 Task: For heading Arial black with underline.  font size for heading18,  'Change the font style of data to'Calibri.  and font size to 9,  Change the alignment of both headline & data to Align center.  In the sheet  Apex Sales log 
Action: Mouse moved to (21, 17)
Screenshot: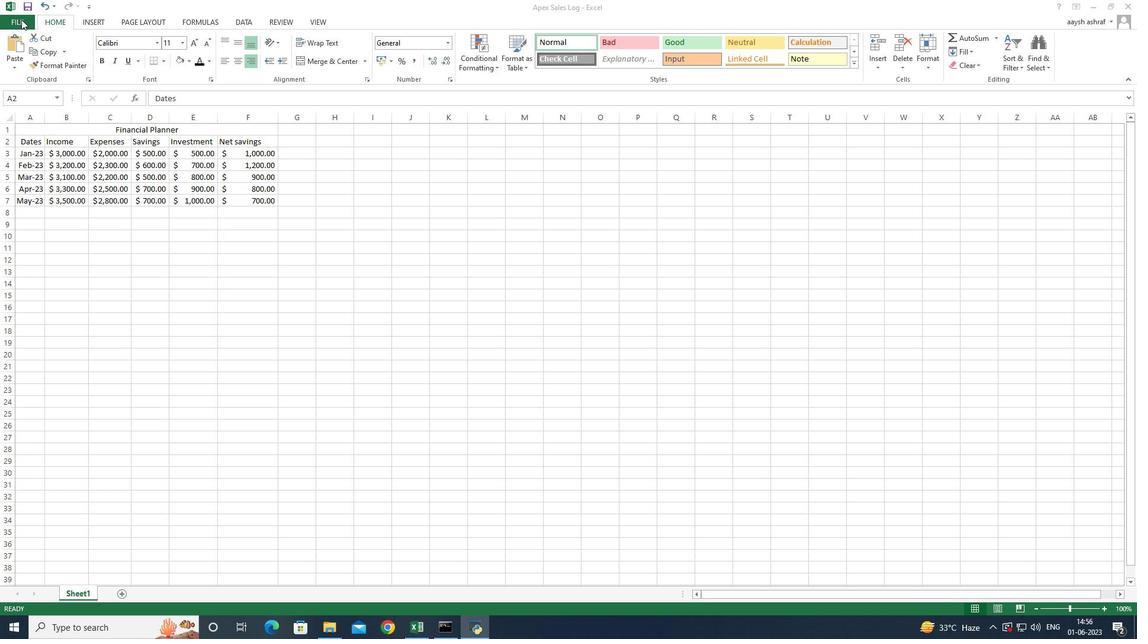 
Action: Mouse pressed left at (21, 17)
Screenshot: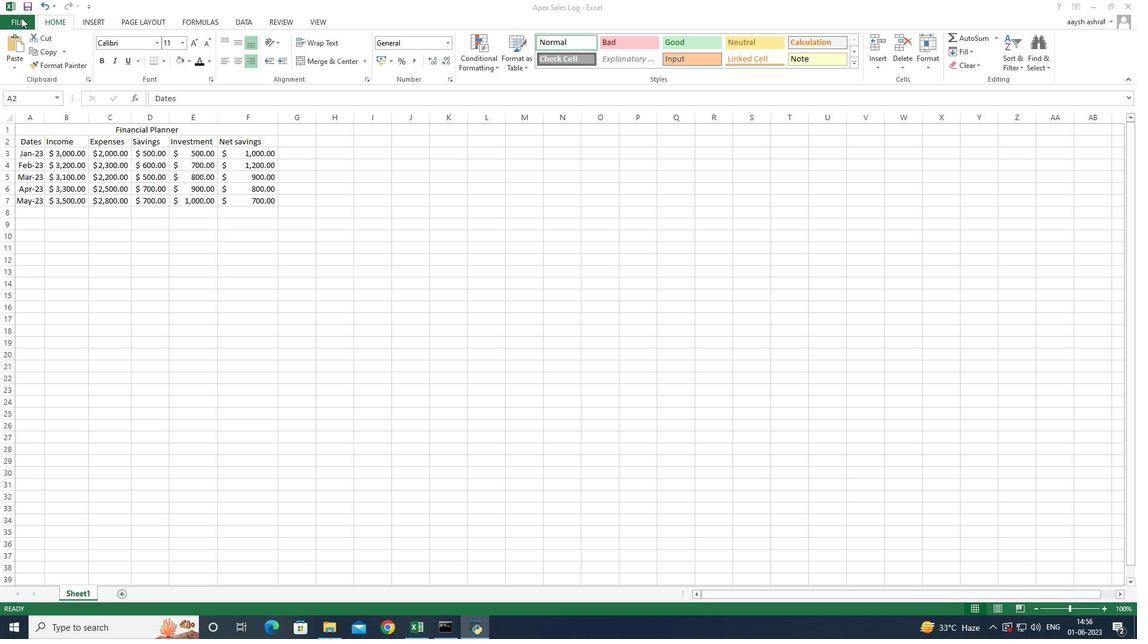 
Action: Mouse moved to (24, 14)
Screenshot: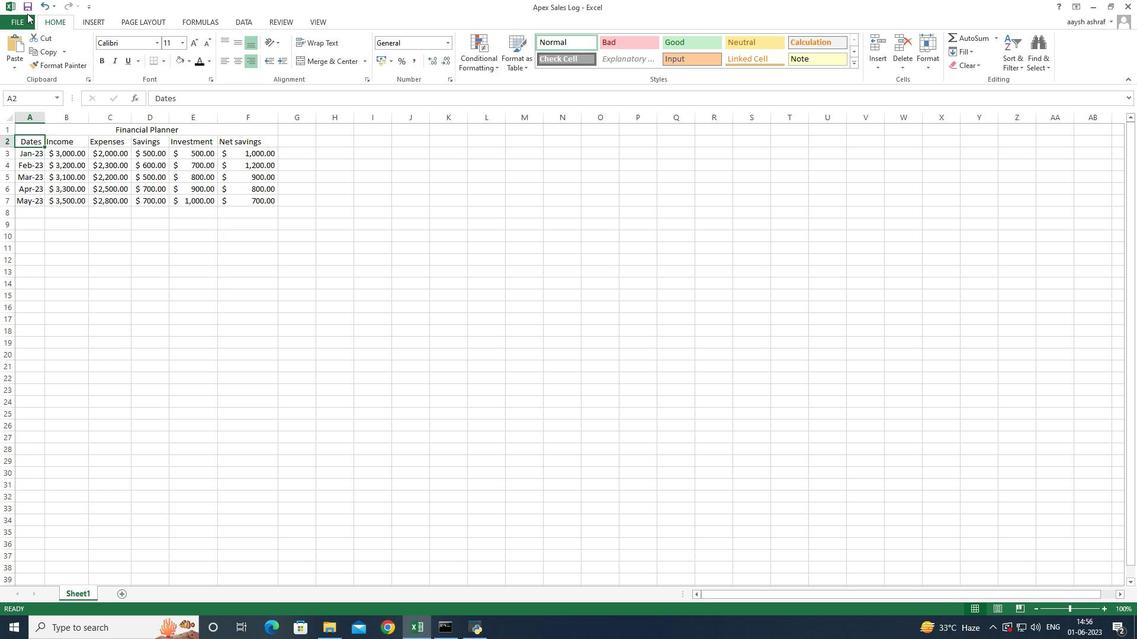 
Action: Mouse pressed left at (24, 14)
Screenshot: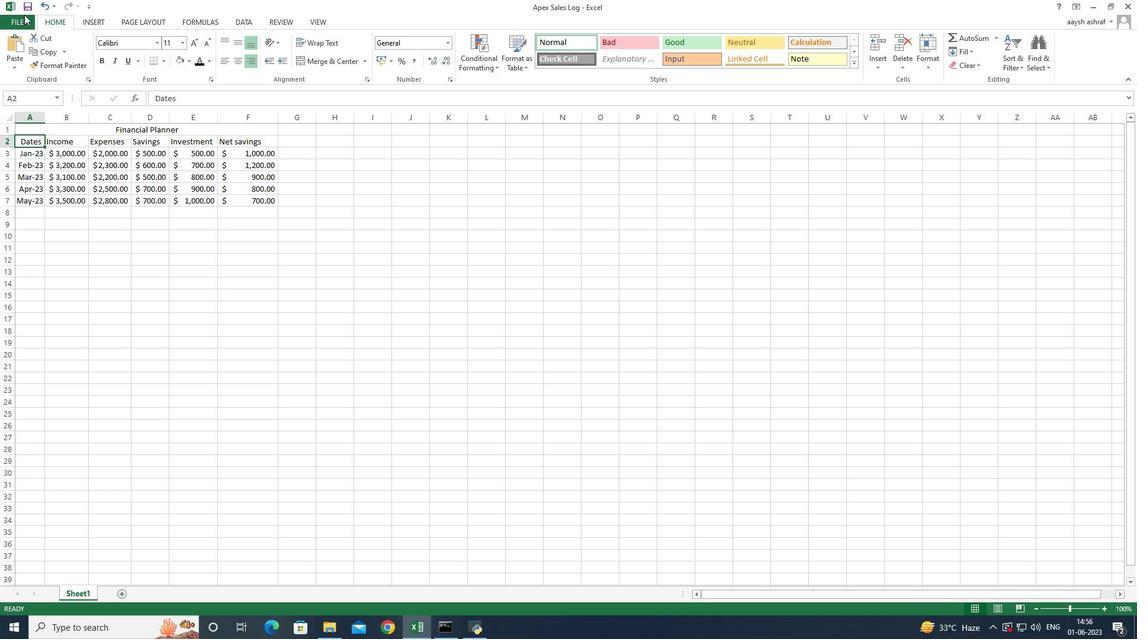 
Action: Mouse moved to (53, 98)
Screenshot: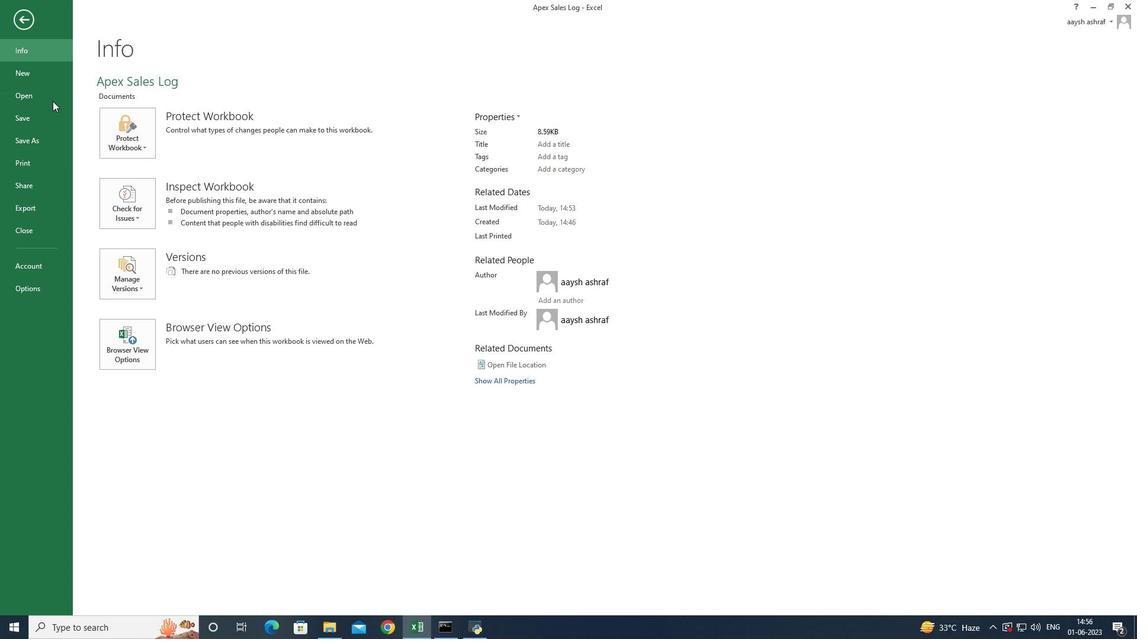 
Action: Mouse pressed left at (53, 98)
Screenshot: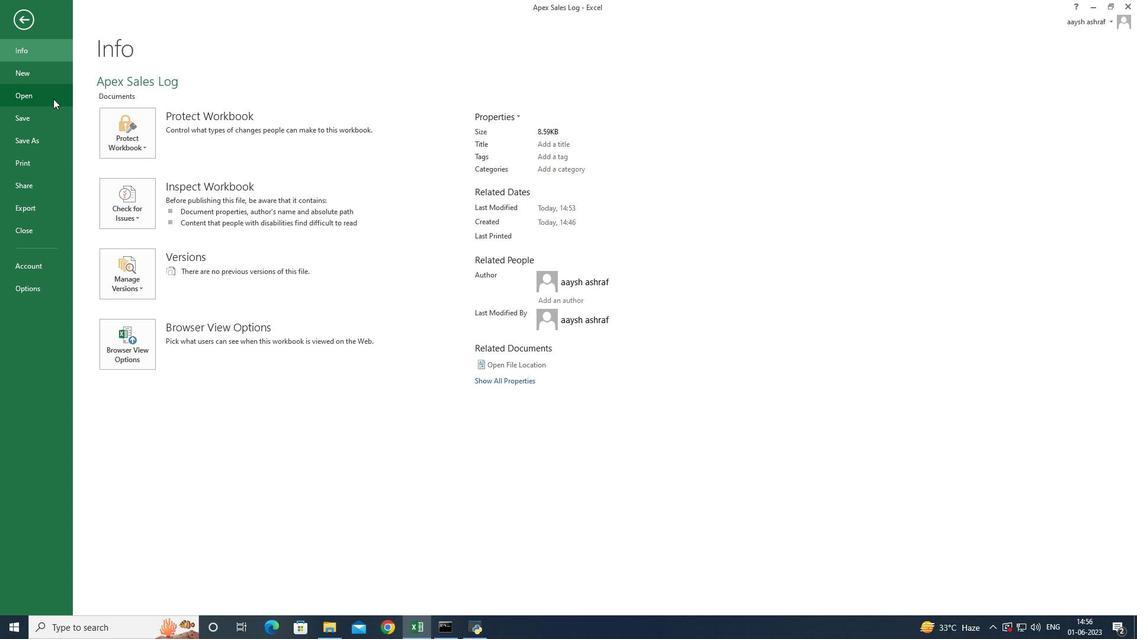 
Action: Mouse moved to (344, 107)
Screenshot: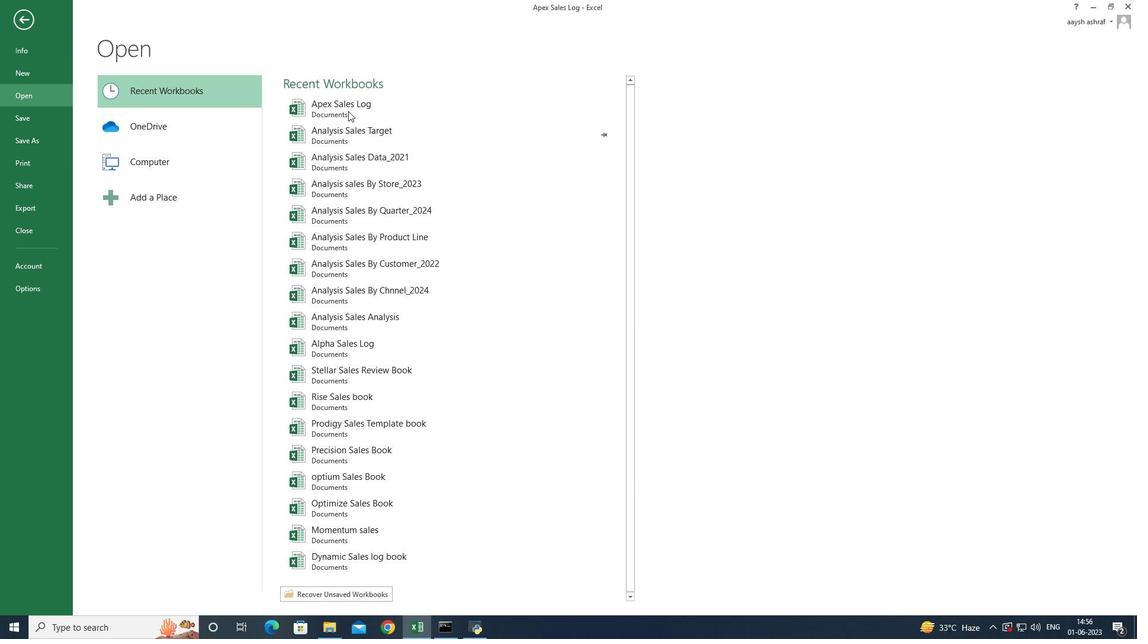 
Action: Mouse pressed left at (344, 107)
Screenshot: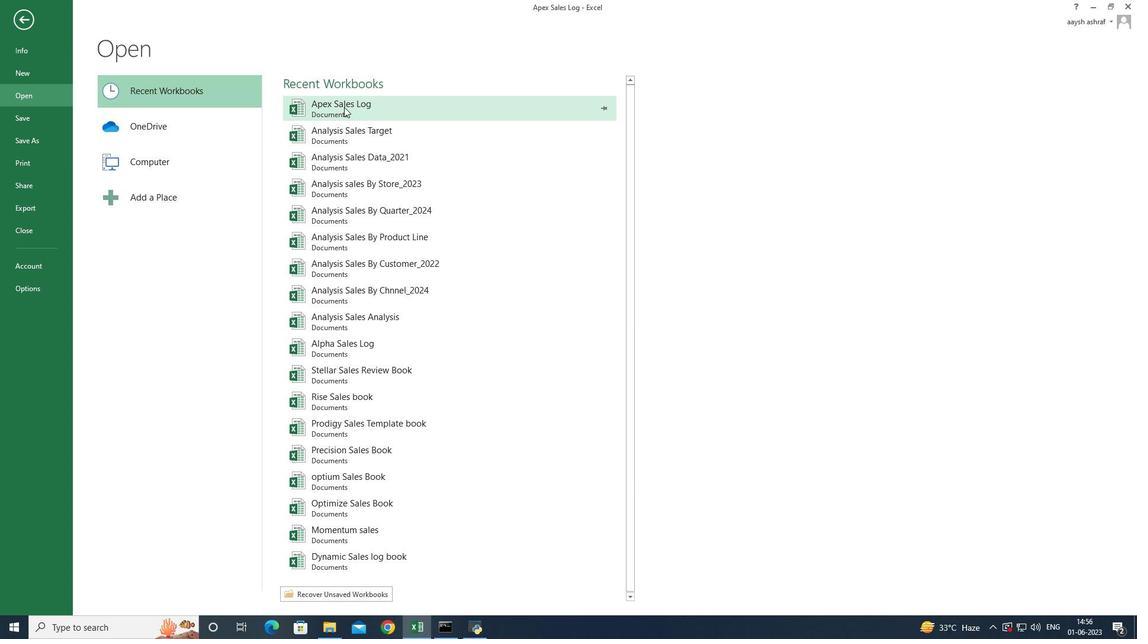 
Action: Mouse moved to (122, 131)
Screenshot: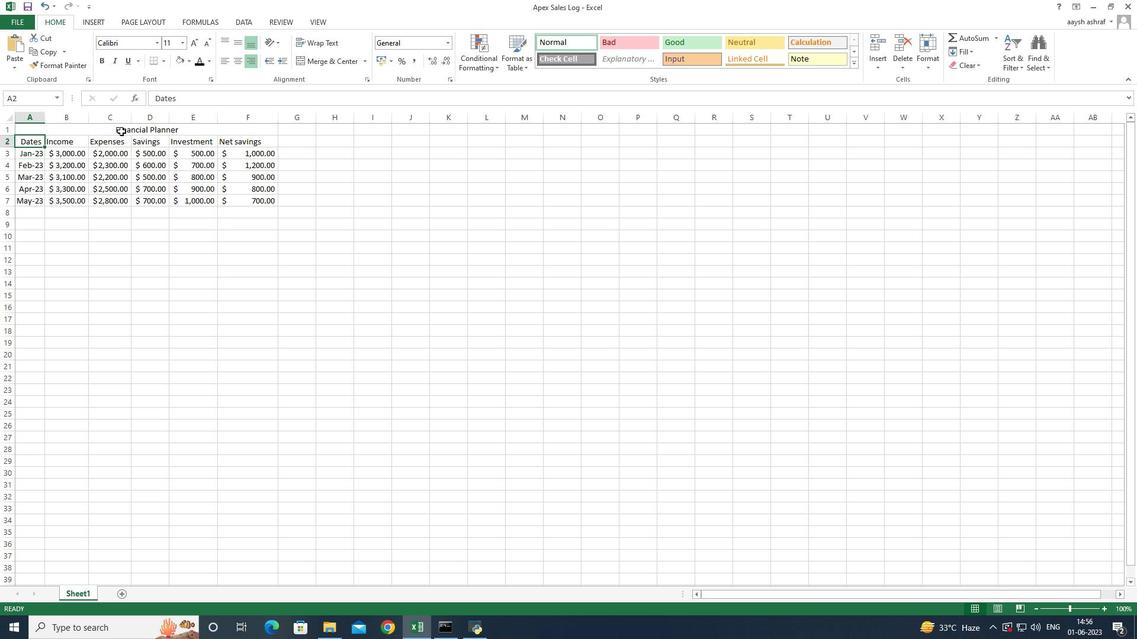 
Action: Mouse pressed left at (122, 131)
Screenshot: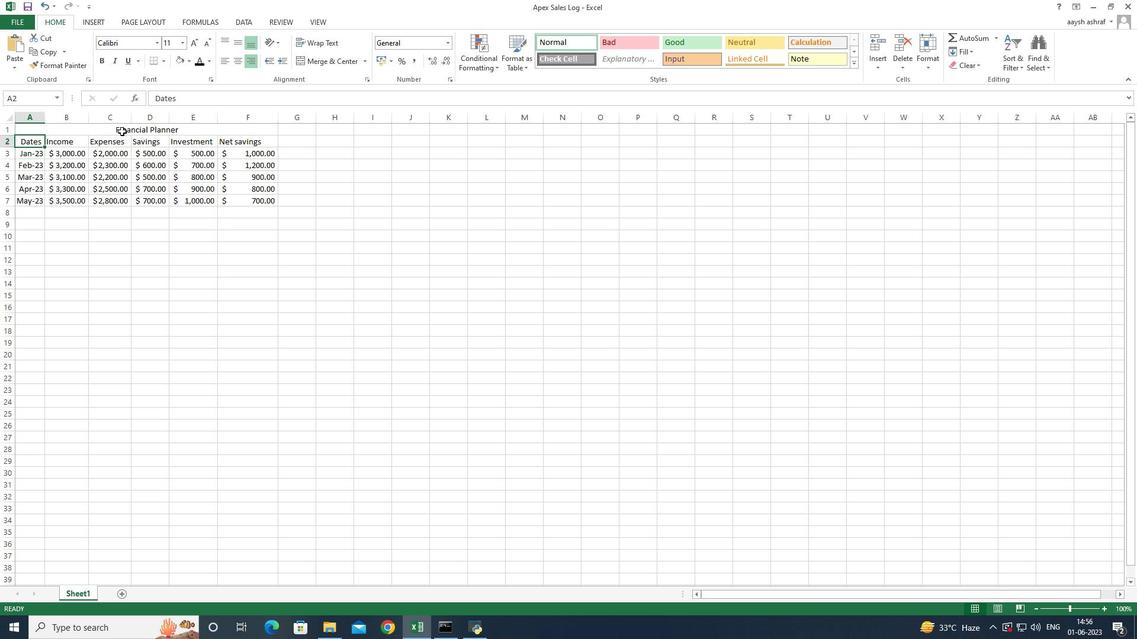 
Action: Mouse moved to (158, 43)
Screenshot: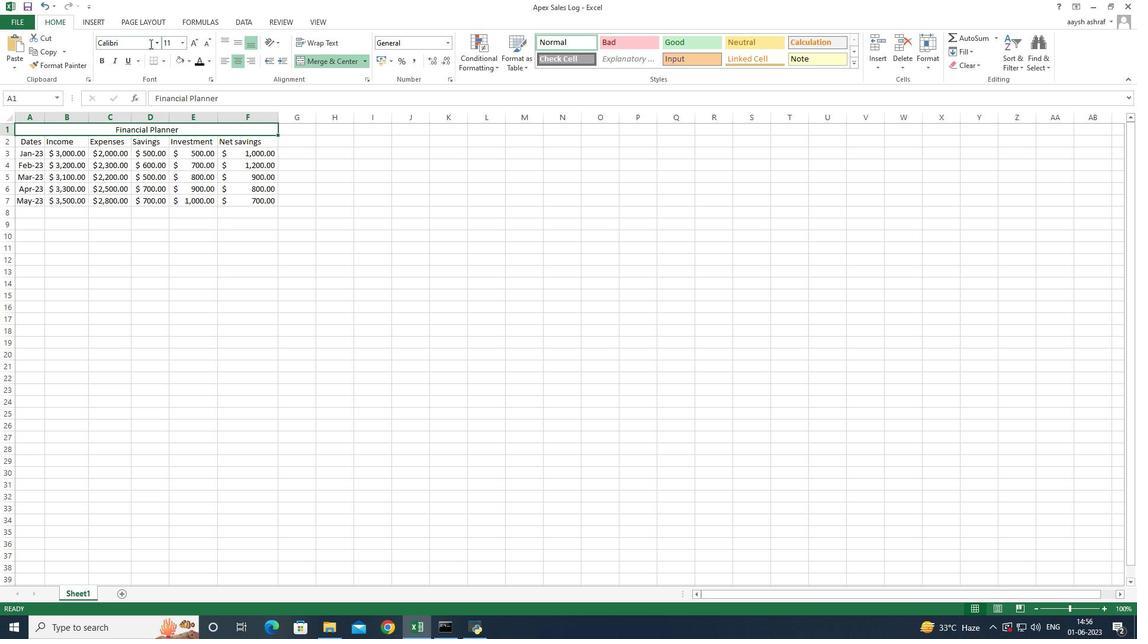
Action: Mouse pressed left at (158, 43)
Screenshot: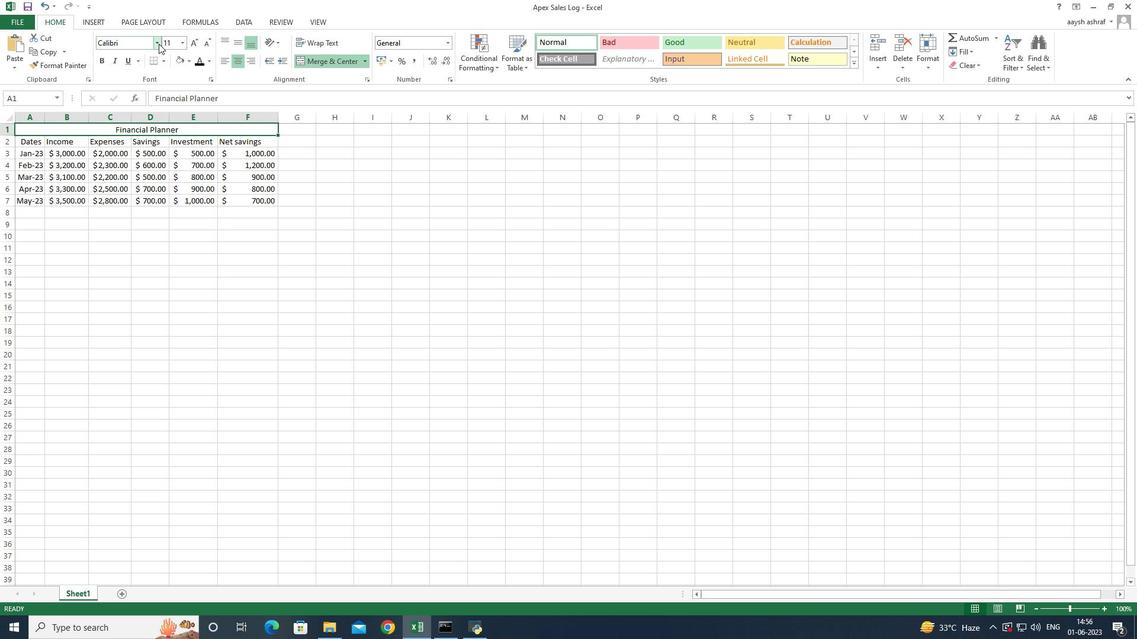 
Action: Mouse moved to (151, 152)
Screenshot: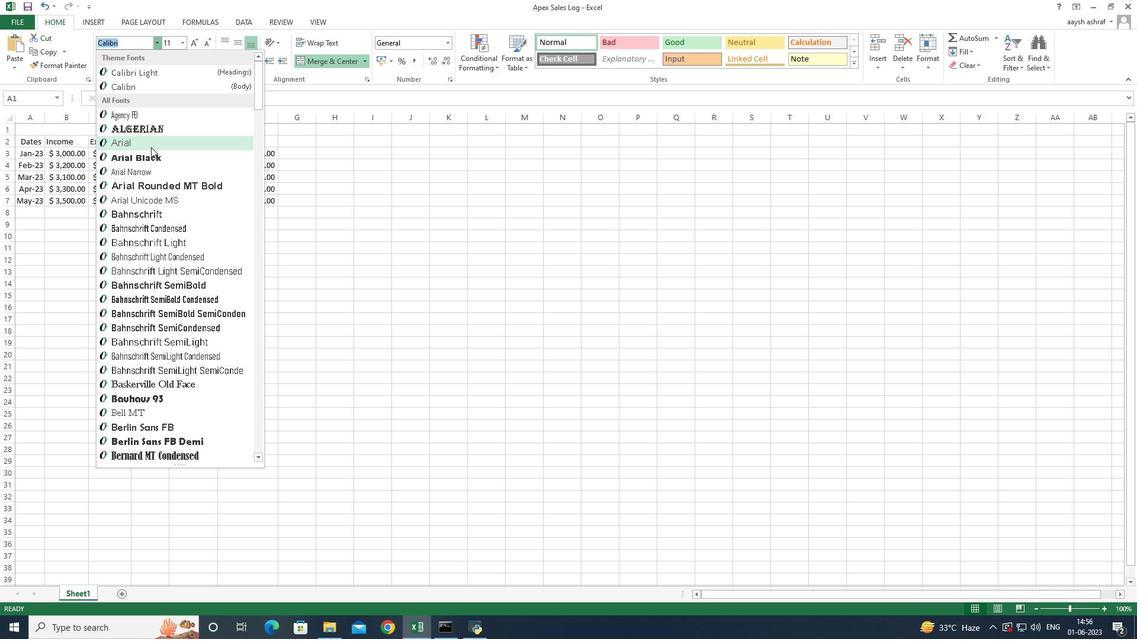 
Action: Mouse pressed left at (151, 152)
Screenshot: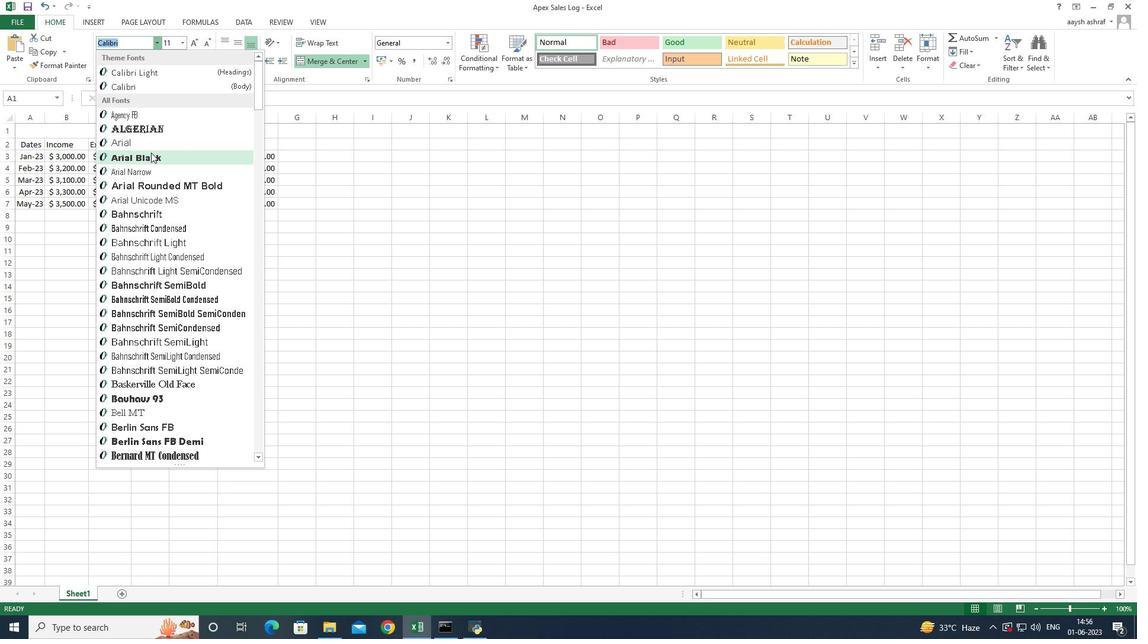 
Action: Mouse moved to (114, 63)
Screenshot: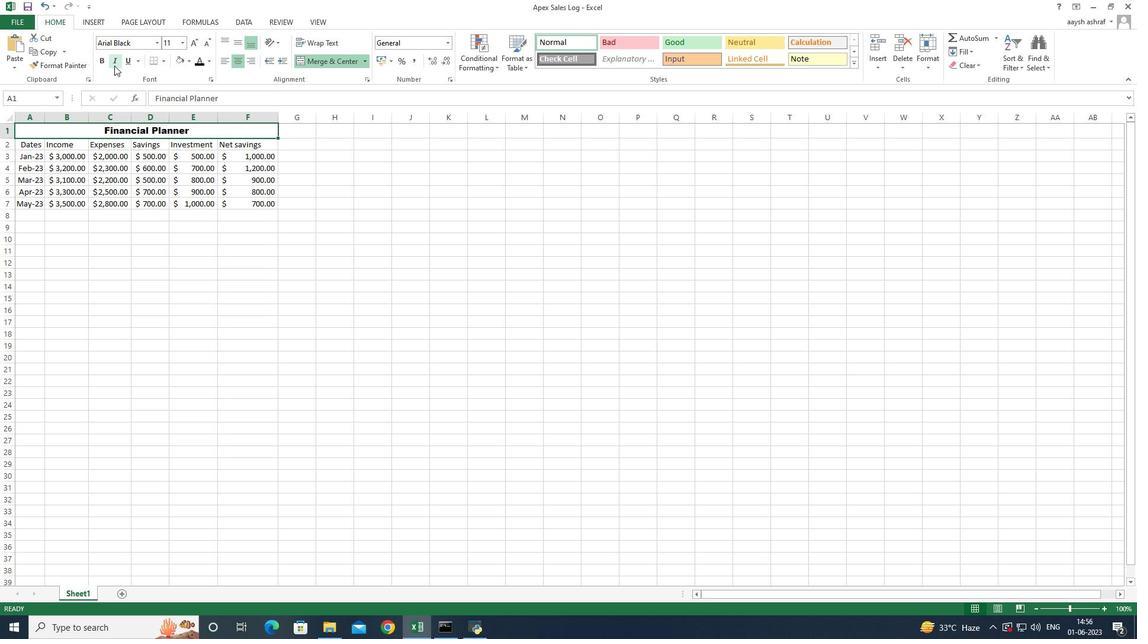 
Action: Mouse pressed left at (114, 63)
Screenshot: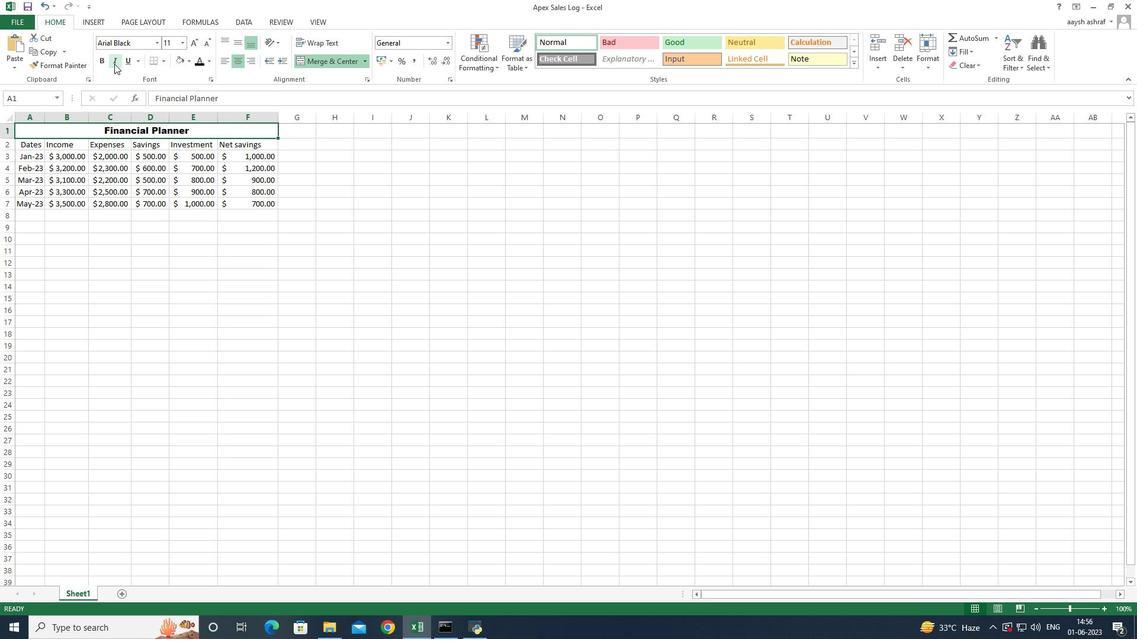 
Action: Mouse moved to (114, 63)
Screenshot: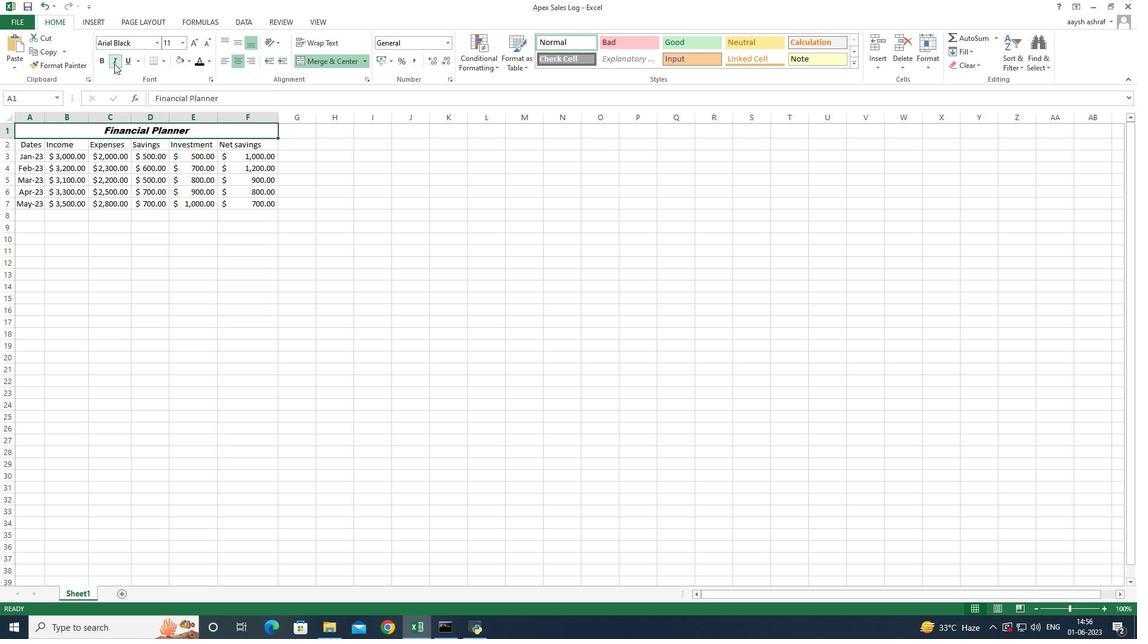 
Action: Mouse pressed left at (114, 63)
Screenshot: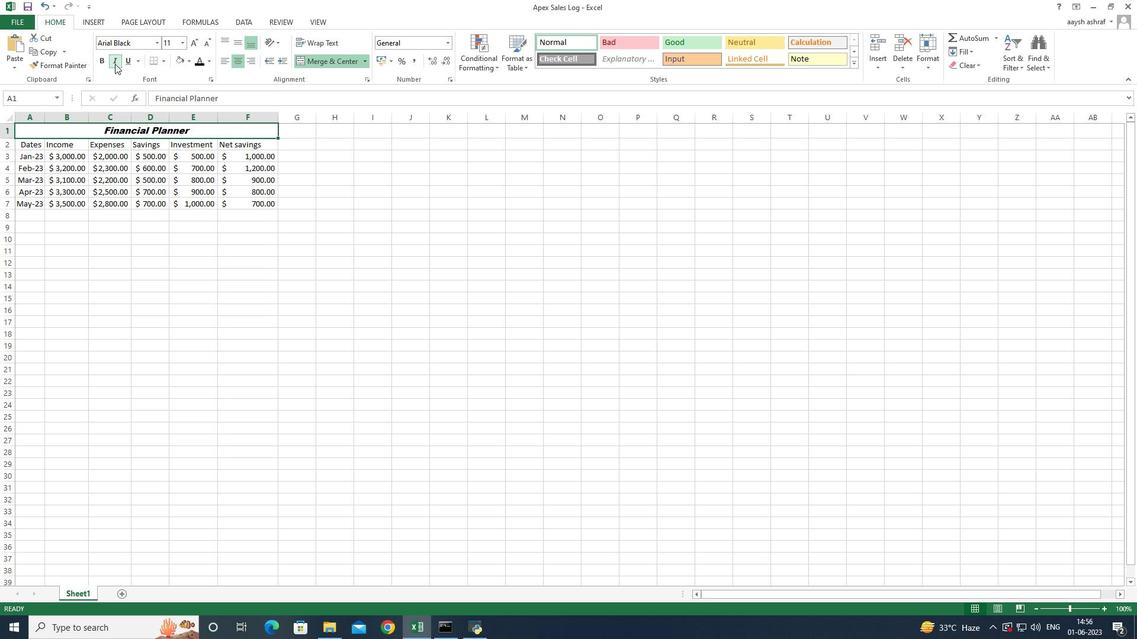 
Action: Mouse moved to (130, 61)
Screenshot: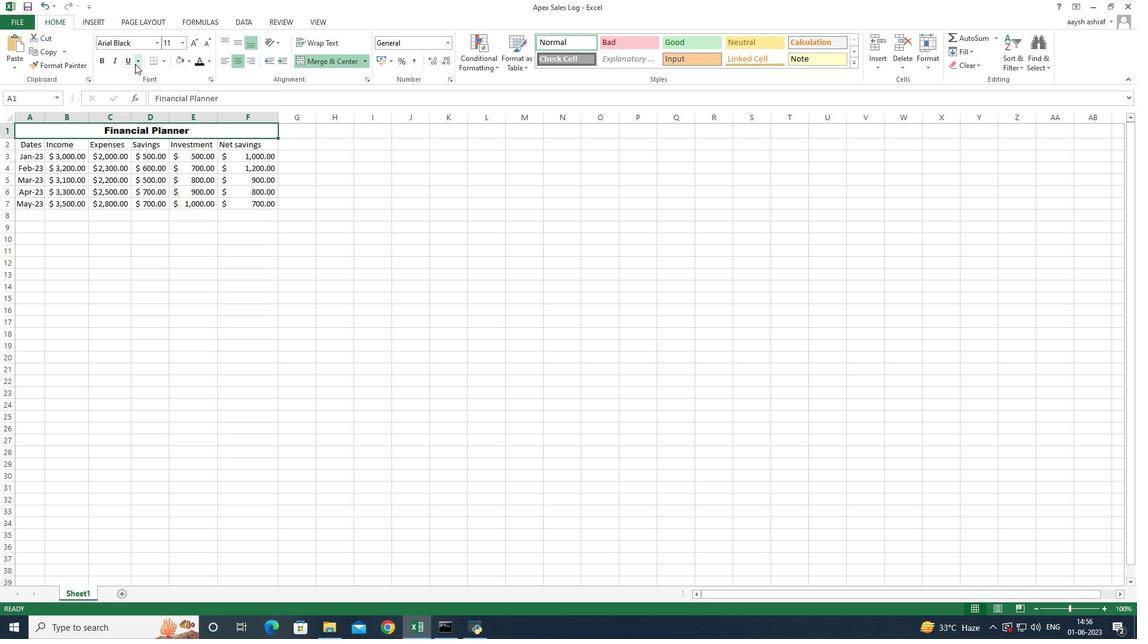 
Action: Mouse pressed left at (130, 61)
Screenshot: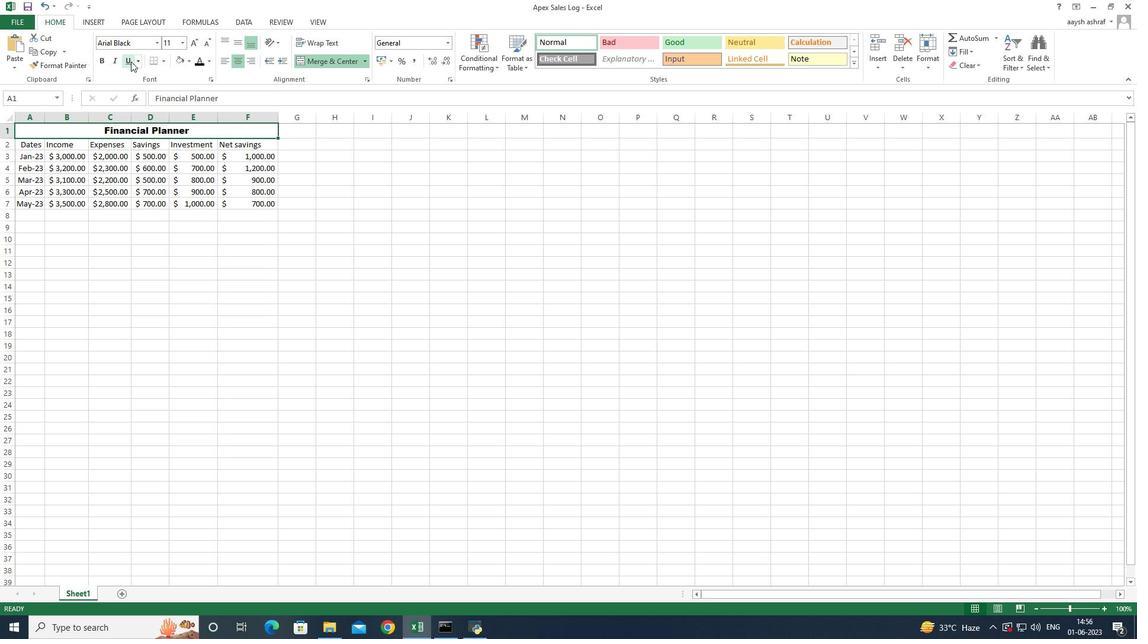 
Action: Mouse moved to (182, 42)
Screenshot: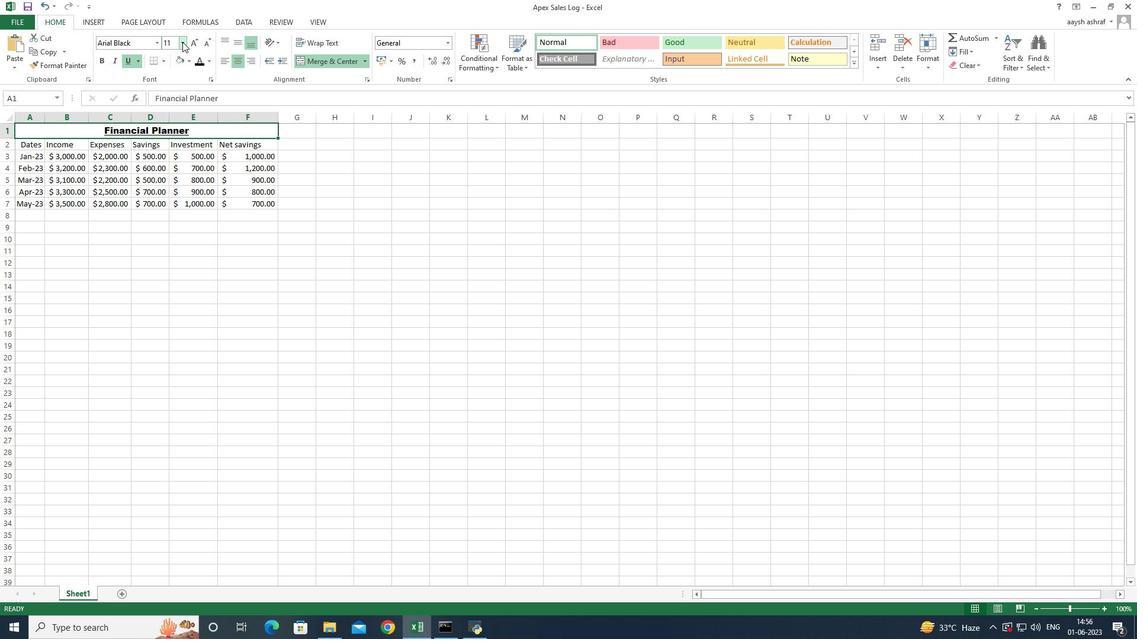 
Action: Mouse pressed left at (182, 42)
Screenshot: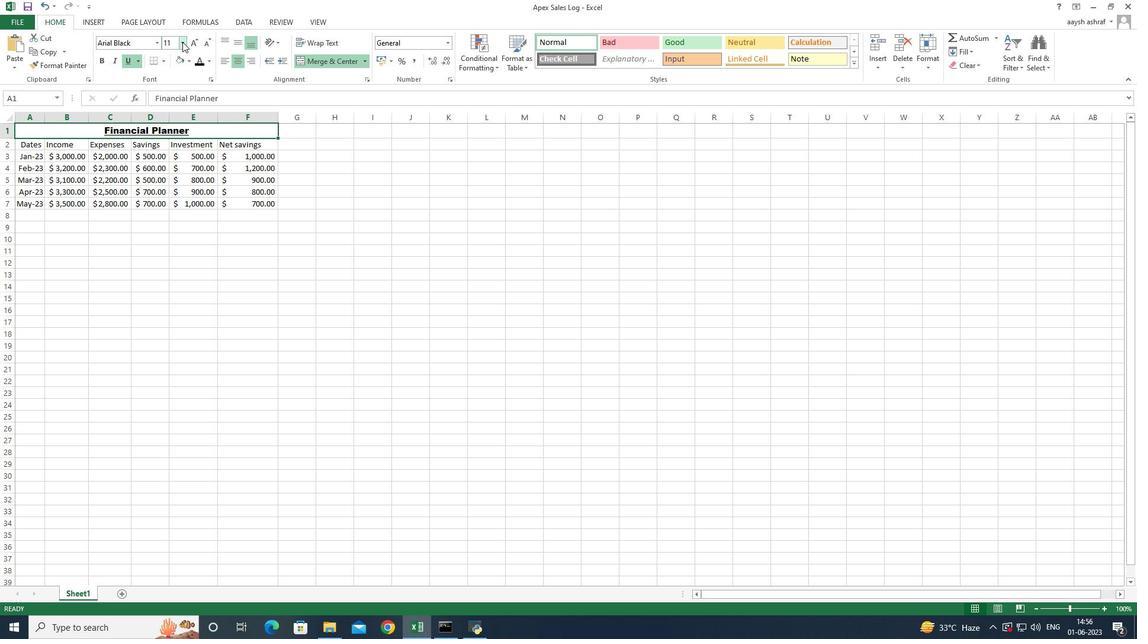 
Action: Mouse moved to (165, 133)
Screenshot: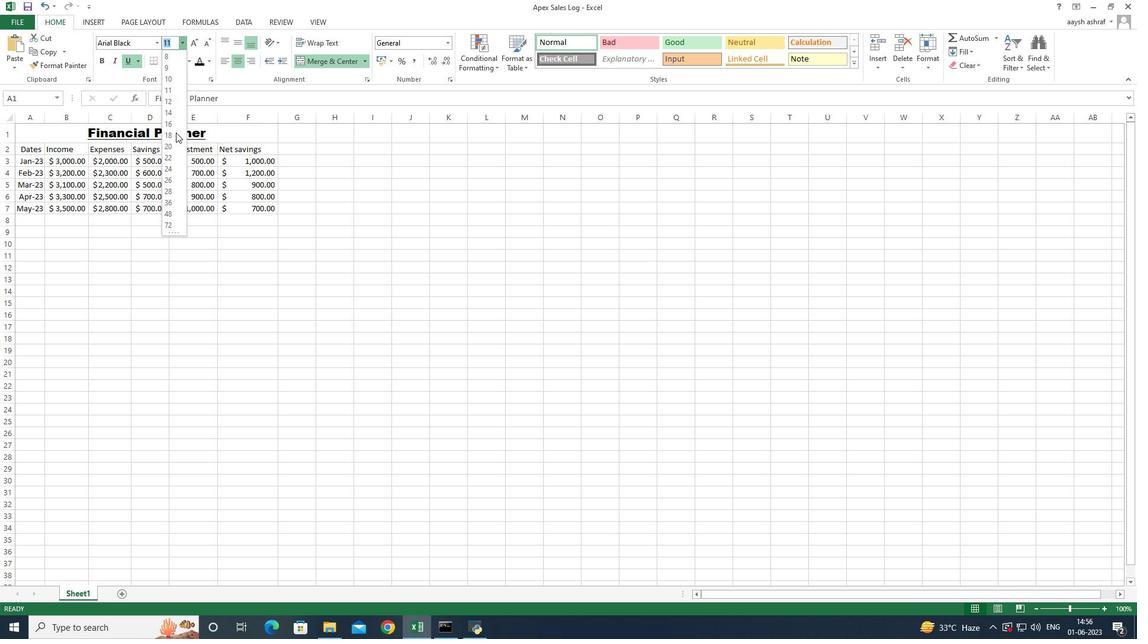 
Action: Mouse pressed left at (165, 133)
Screenshot: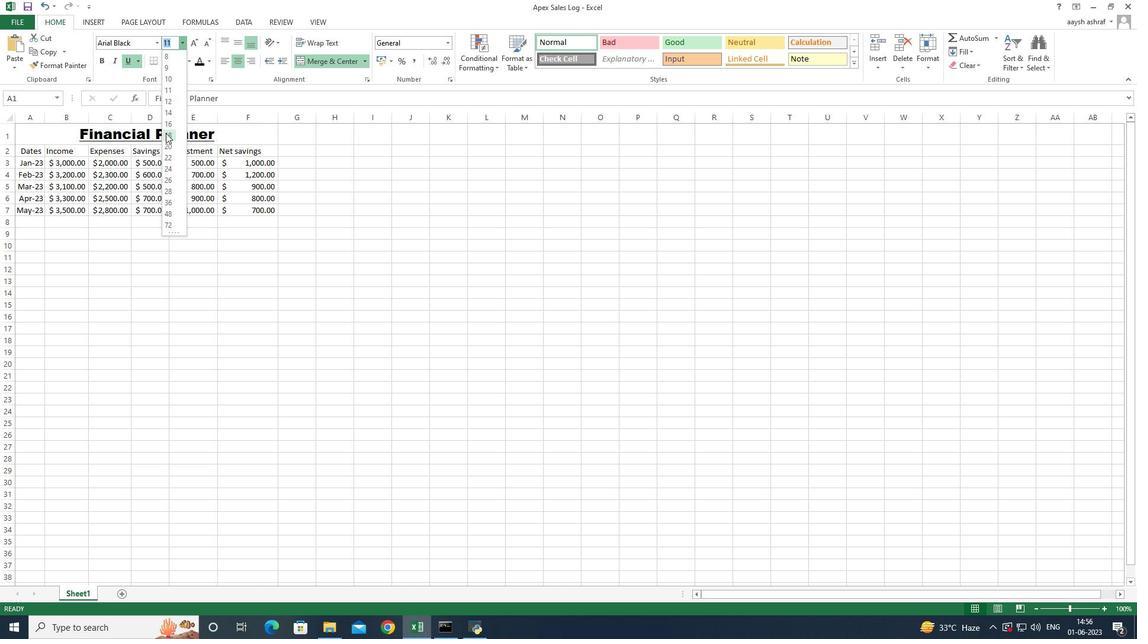 
Action: Mouse moved to (24, 151)
Screenshot: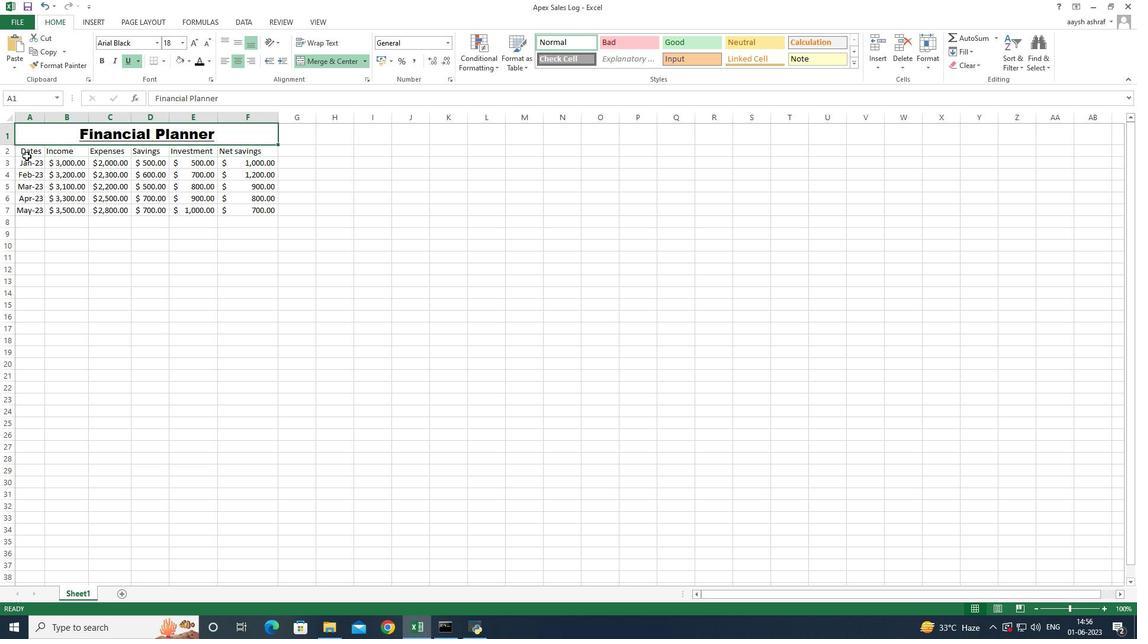 
Action: Mouse pressed left at (24, 151)
Screenshot: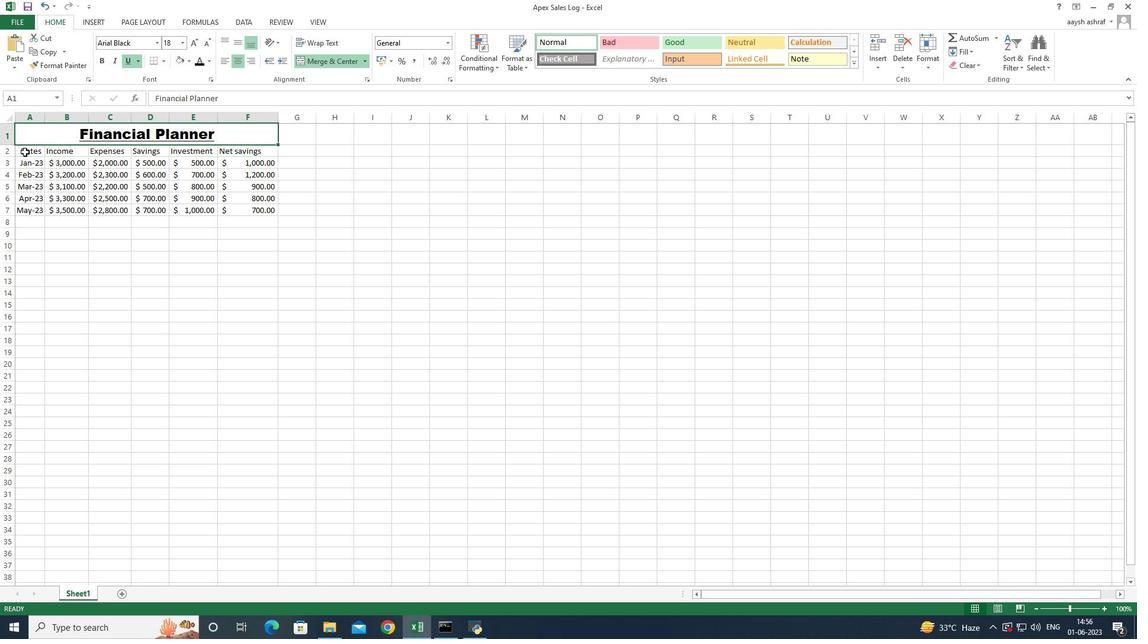 
Action: Mouse moved to (183, 43)
Screenshot: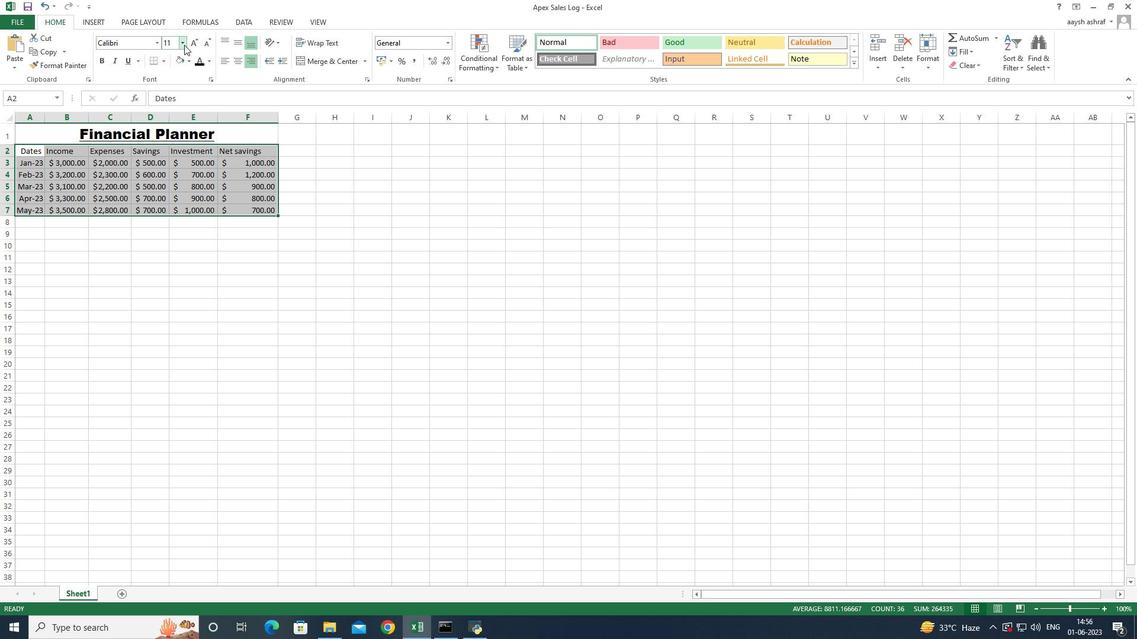 
Action: Mouse pressed left at (183, 43)
Screenshot: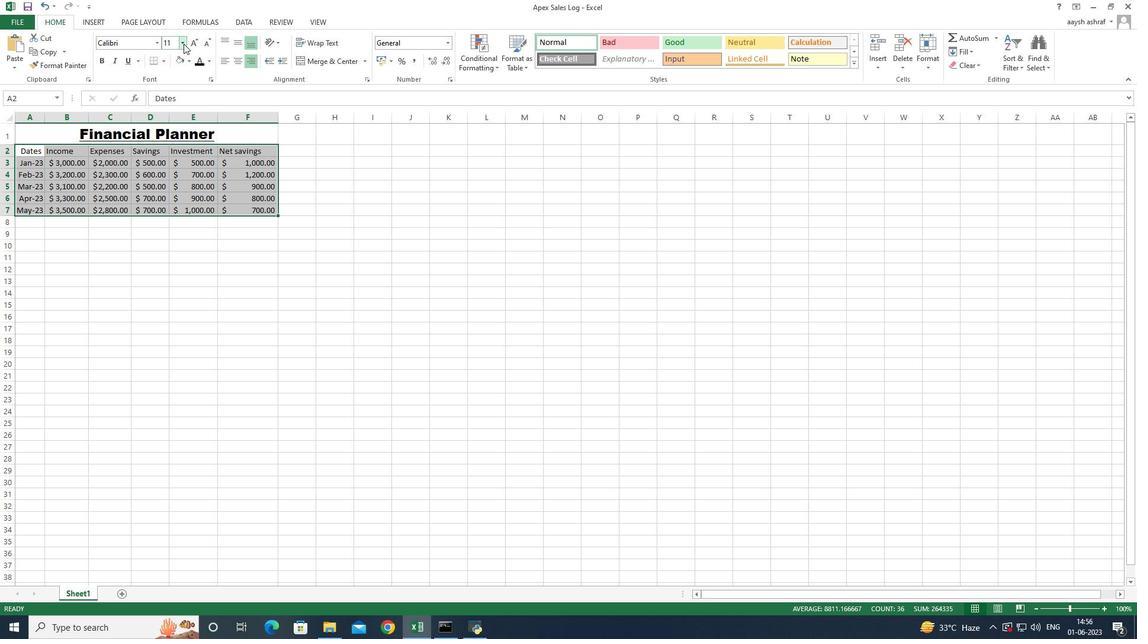 
Action: Mouse moved to (171, 68)
Screenshot: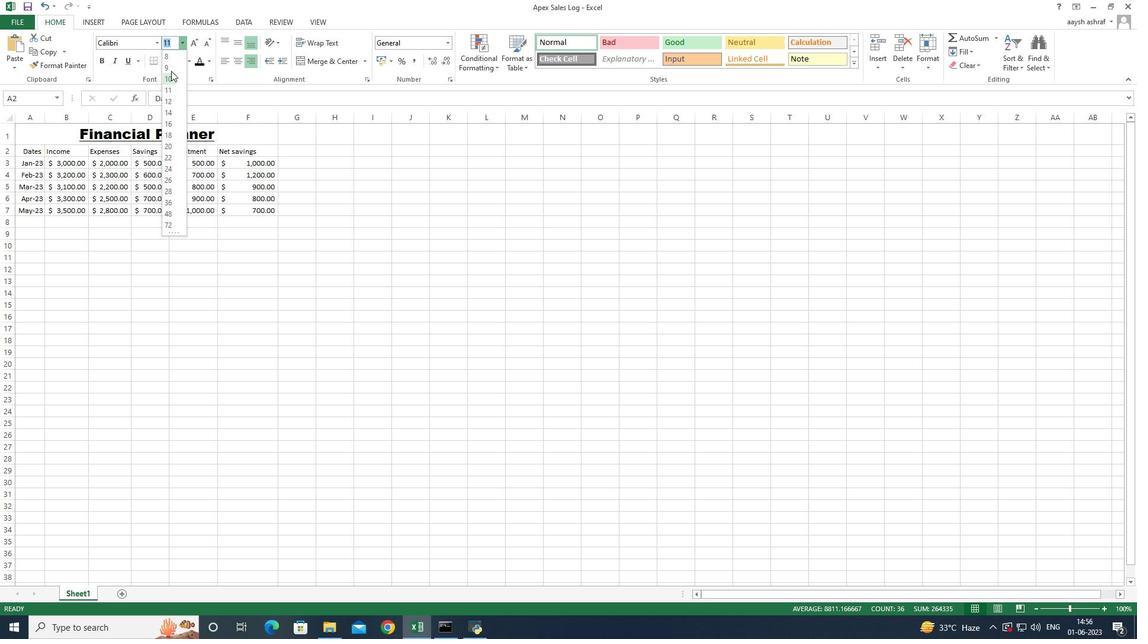 
Action: Mouse pressed left at (171, 68)
Screenshot: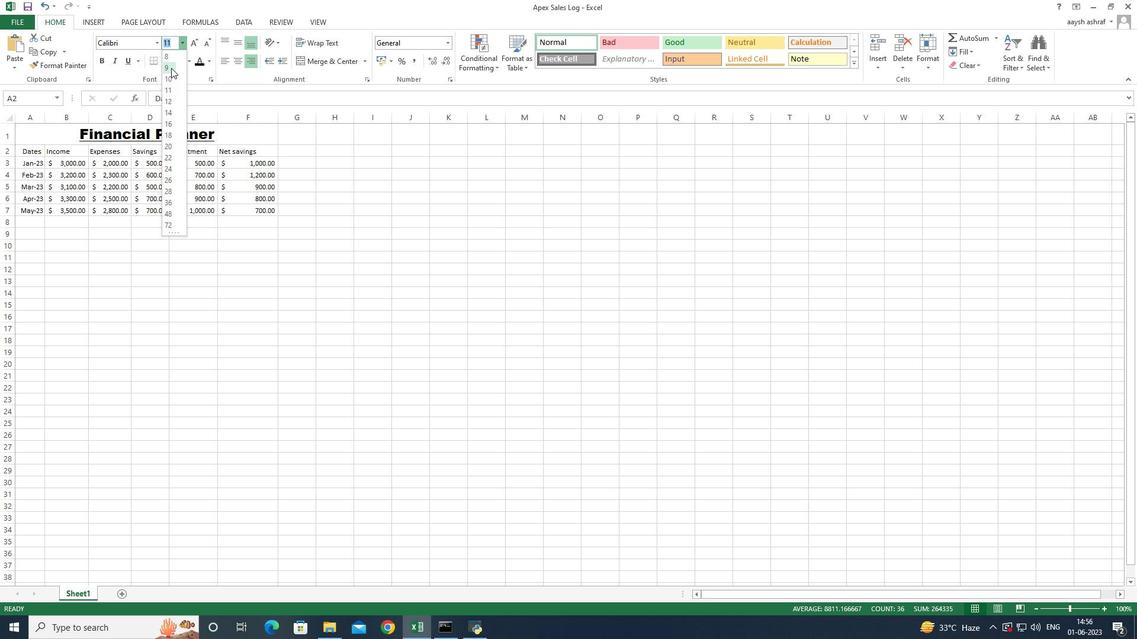 
Action: Mouse moved to (153, 46)
Screenshot: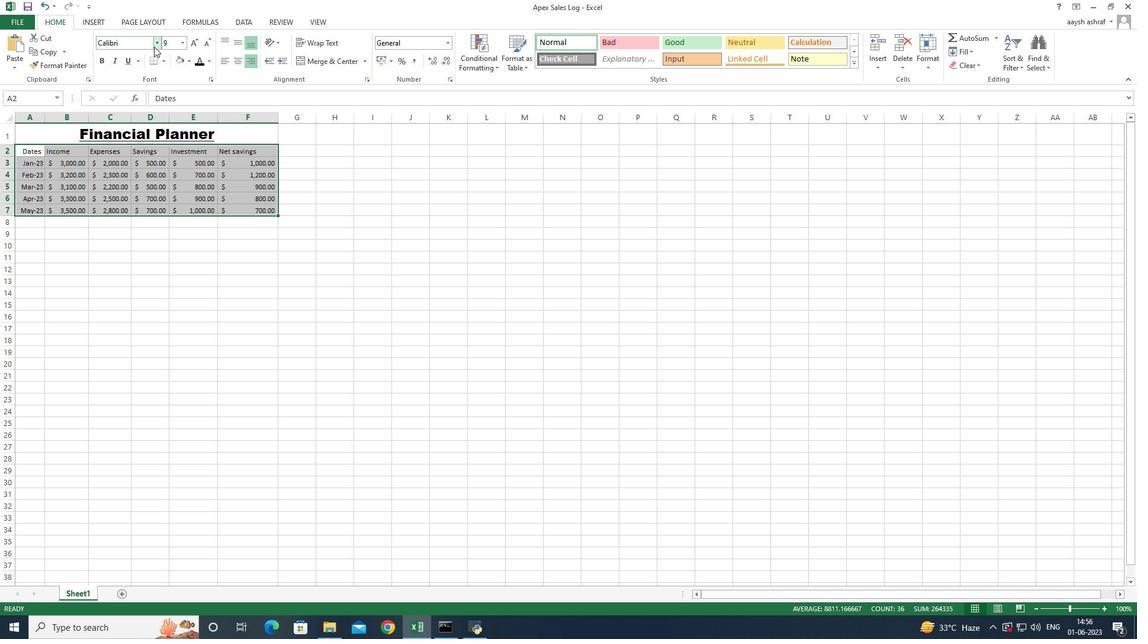 
Action: Mouse pressed left at (153, 46)
Screenshot: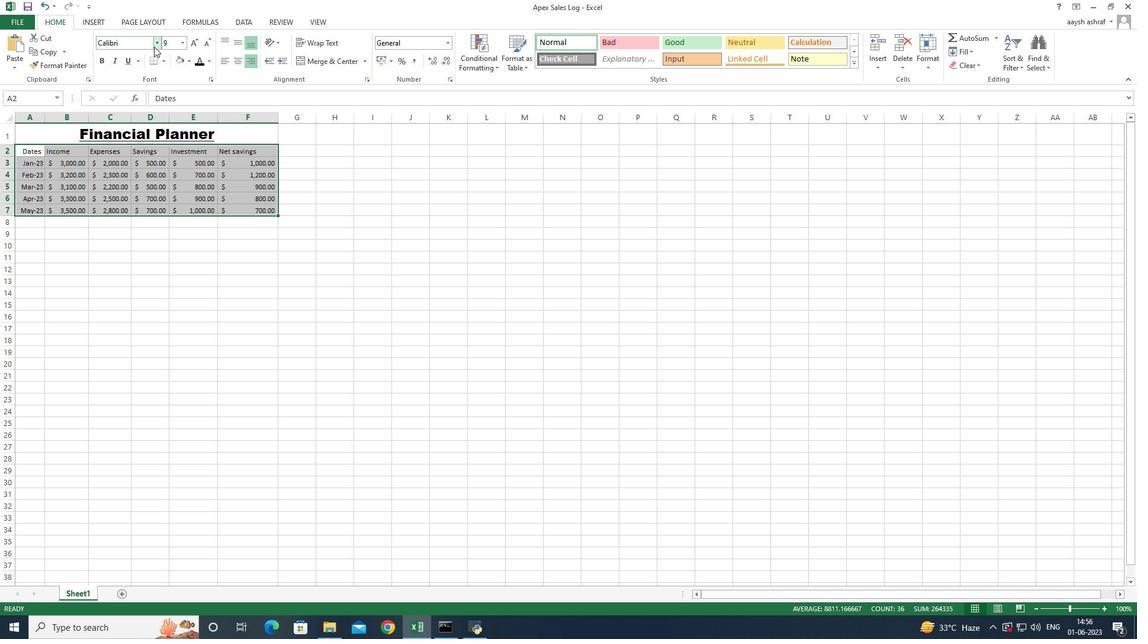 
Action: Mouse moved to (147, 88)
Screenshot: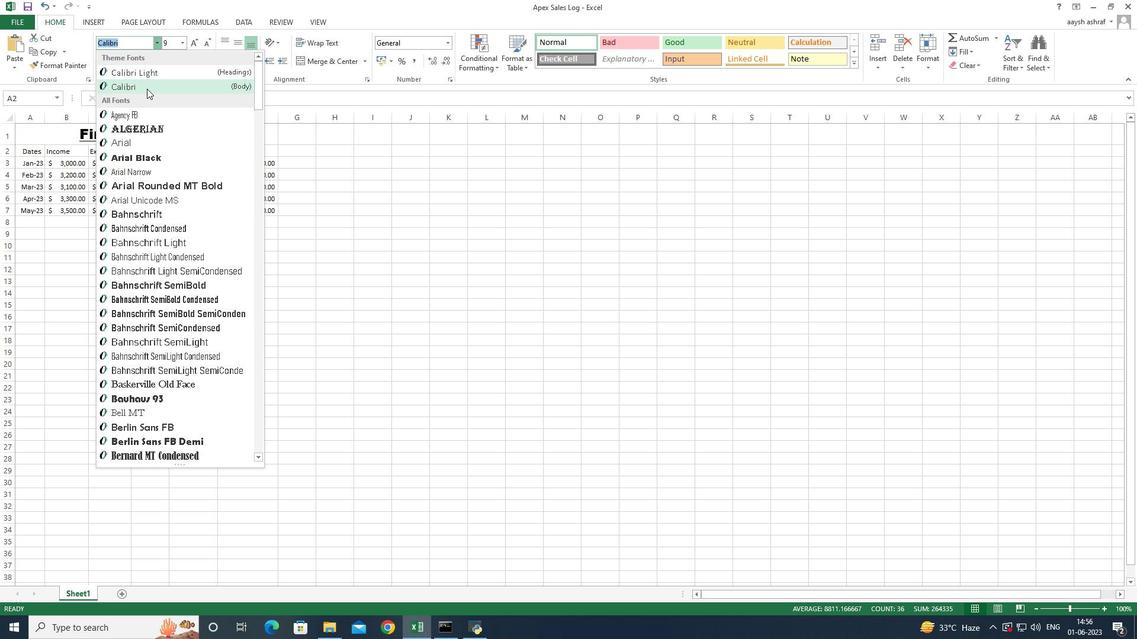 
Action: Mouse pressed left at (147, 88)
Screenshot: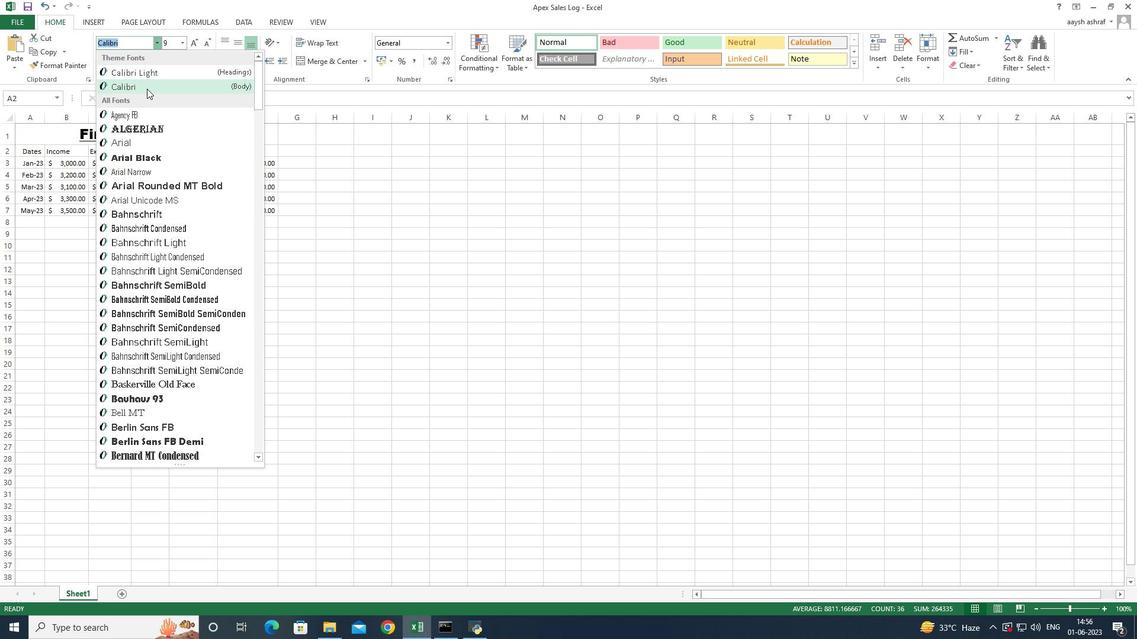 
Action: Mouse moved to (70, 223)
Screenshot: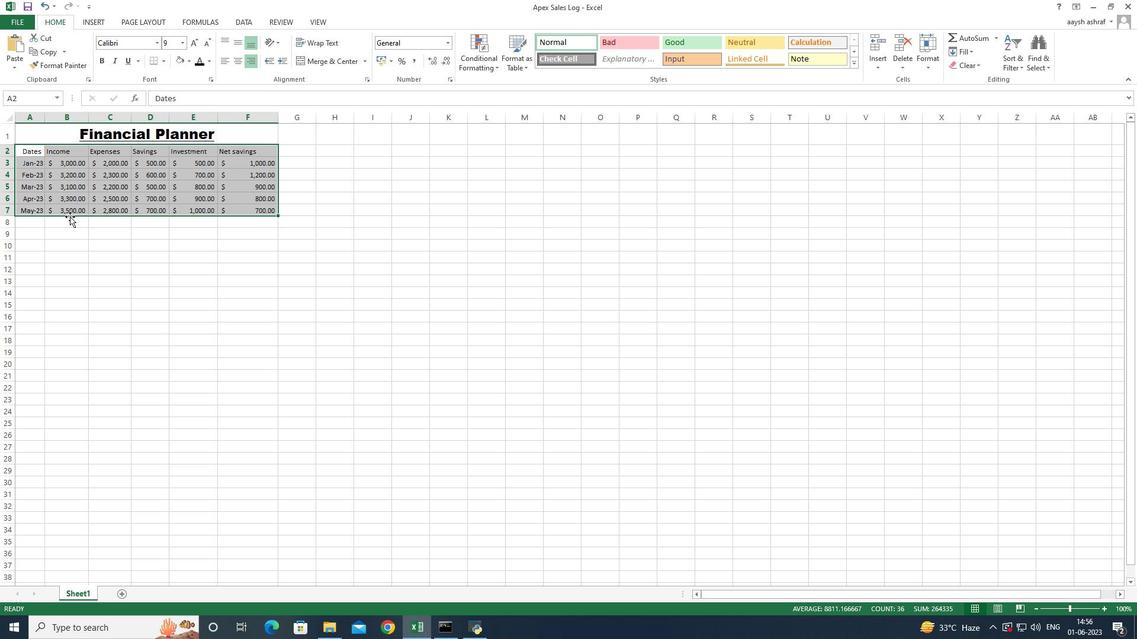 
Action: Mouse pressed left at (70, 223)
Screenshot: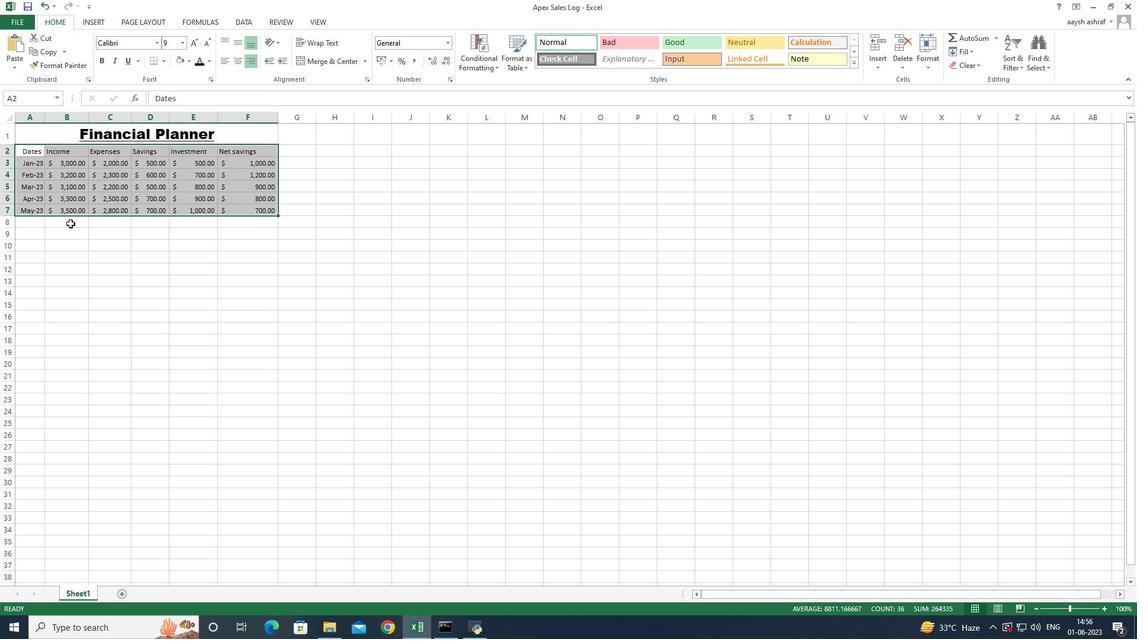 
Action: Mouse moved to (55, 134)
Screenshot: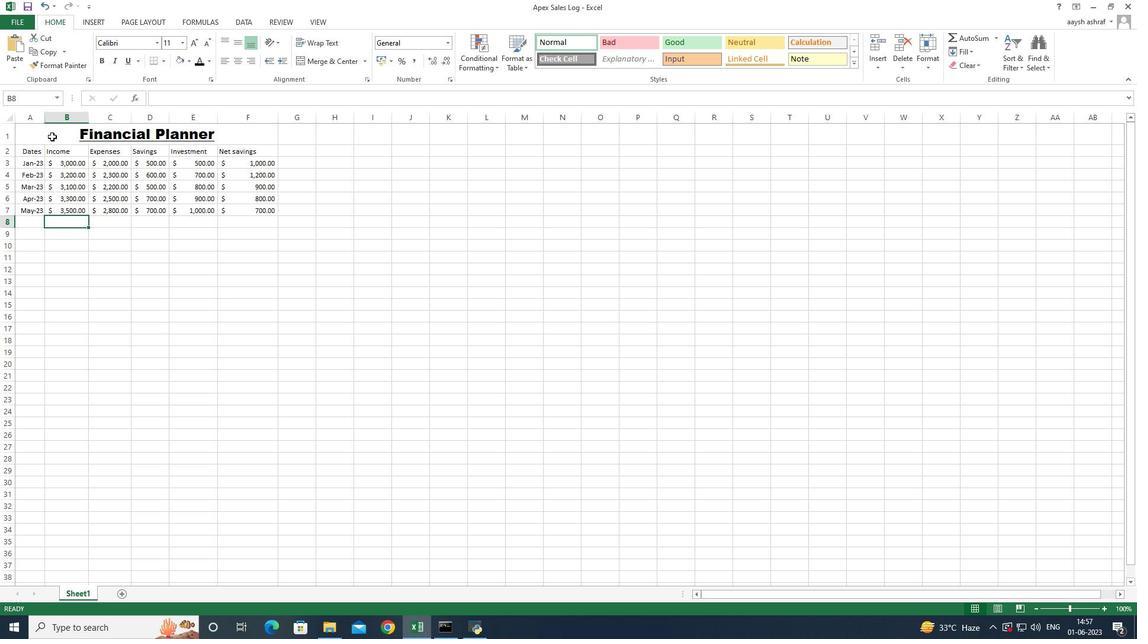 
Action: Mouse pressed left at (55, 134)
Screenshot: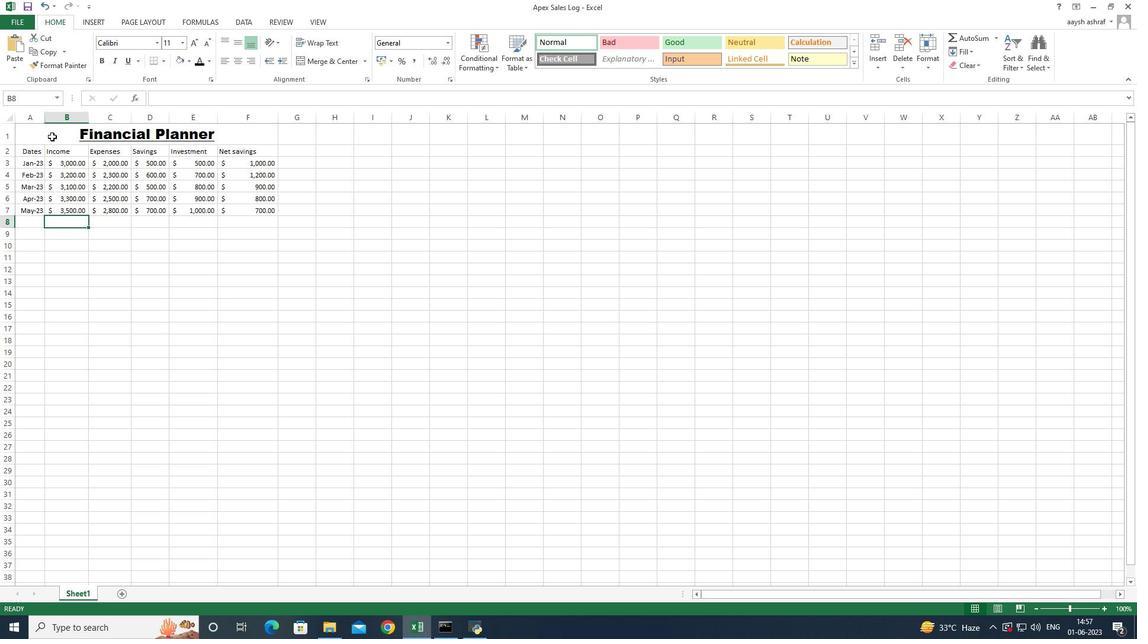 
Action: Mouse moved to (239, 59)
Screenshot: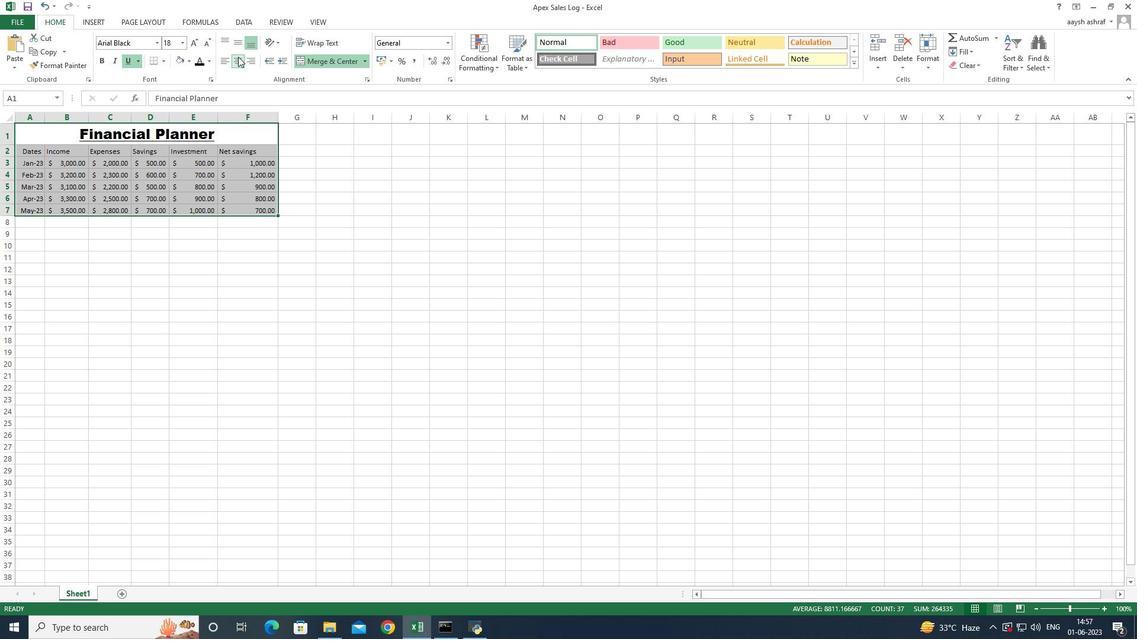
Action: Mouse pressed left at (239, 59)
Screenshot: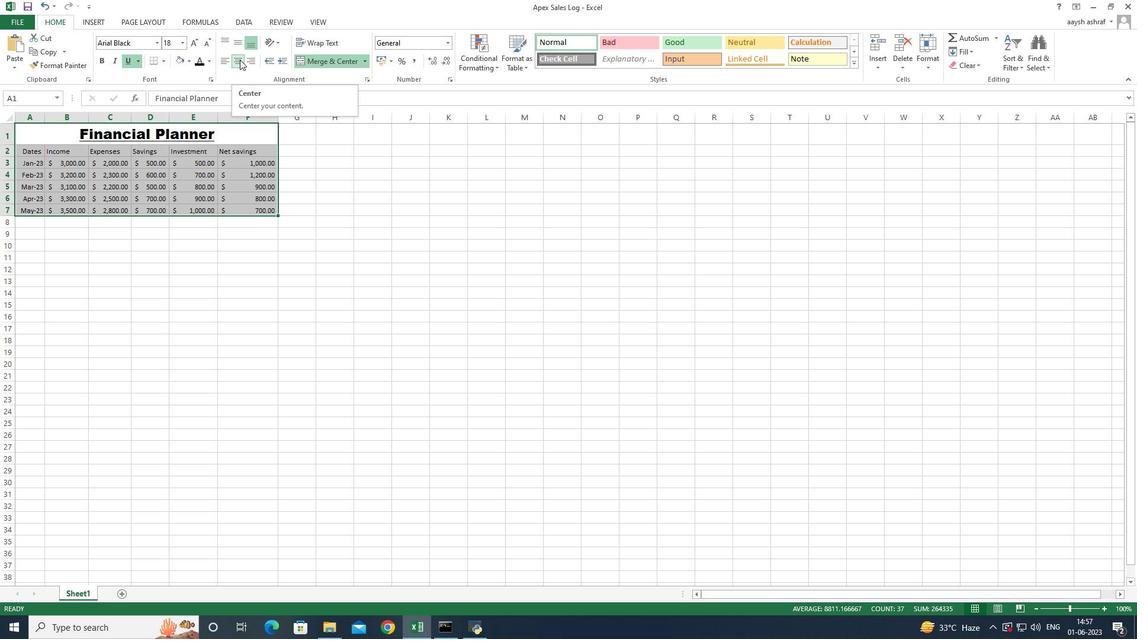 
Action: Mouse moved to (153, 266)
Screenshot: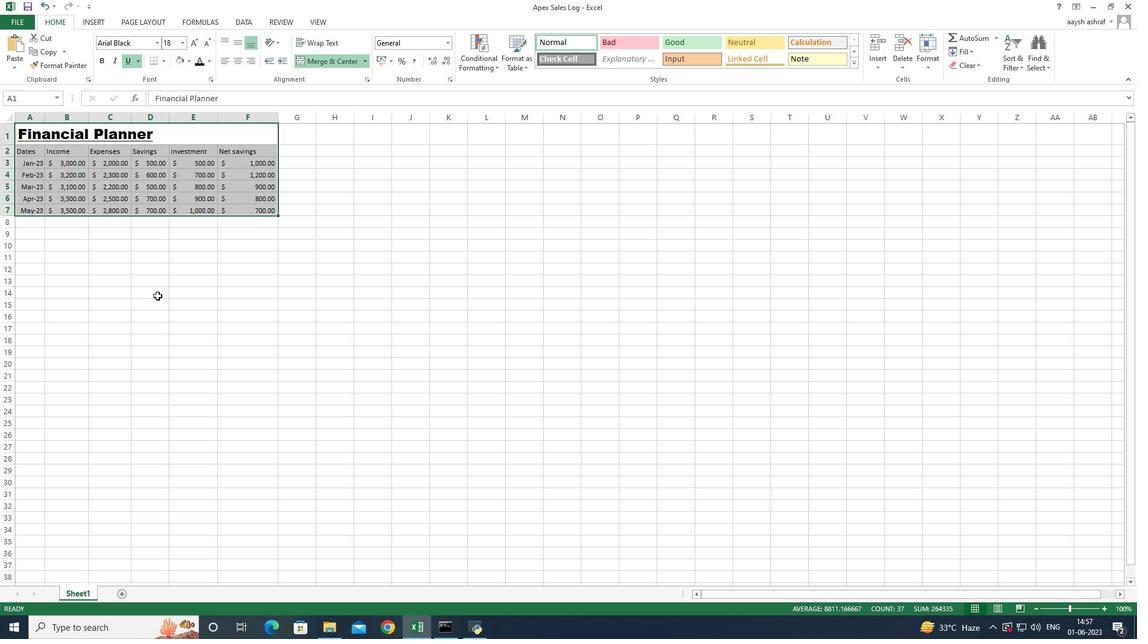
Action: Mouse pressed left at (153, 266)
Screenshot: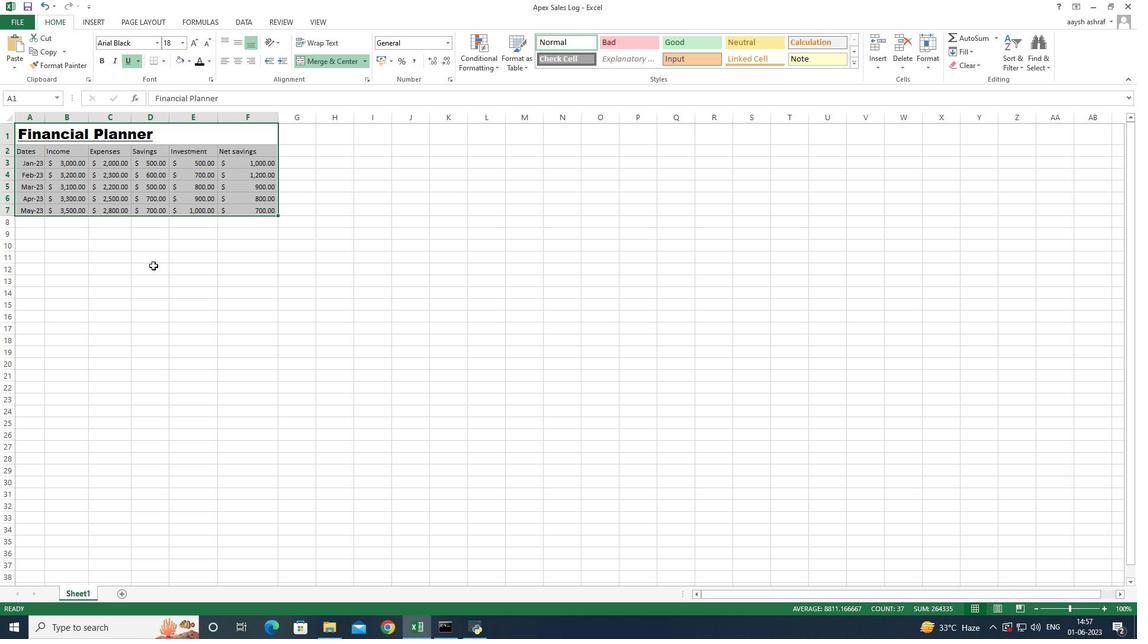 
Action: Mouse moved to (108, 130)
Screenshot: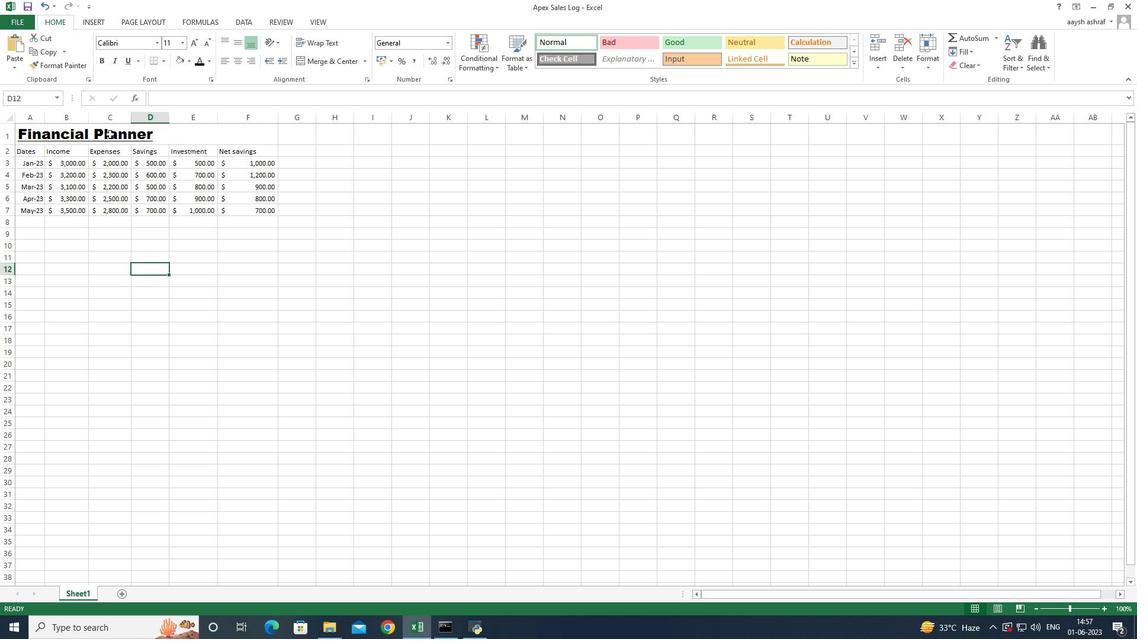 
Action: Mouse pressed left at (108, 130)
Screenshot: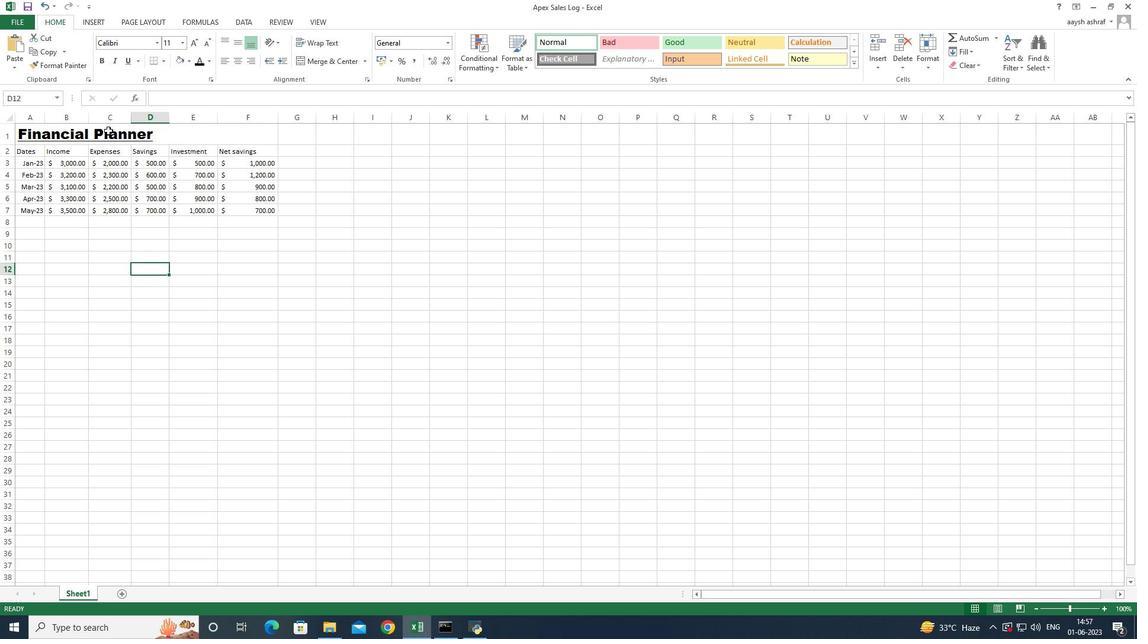 
Action: Mouse moved to (322, 60)
Screenshot: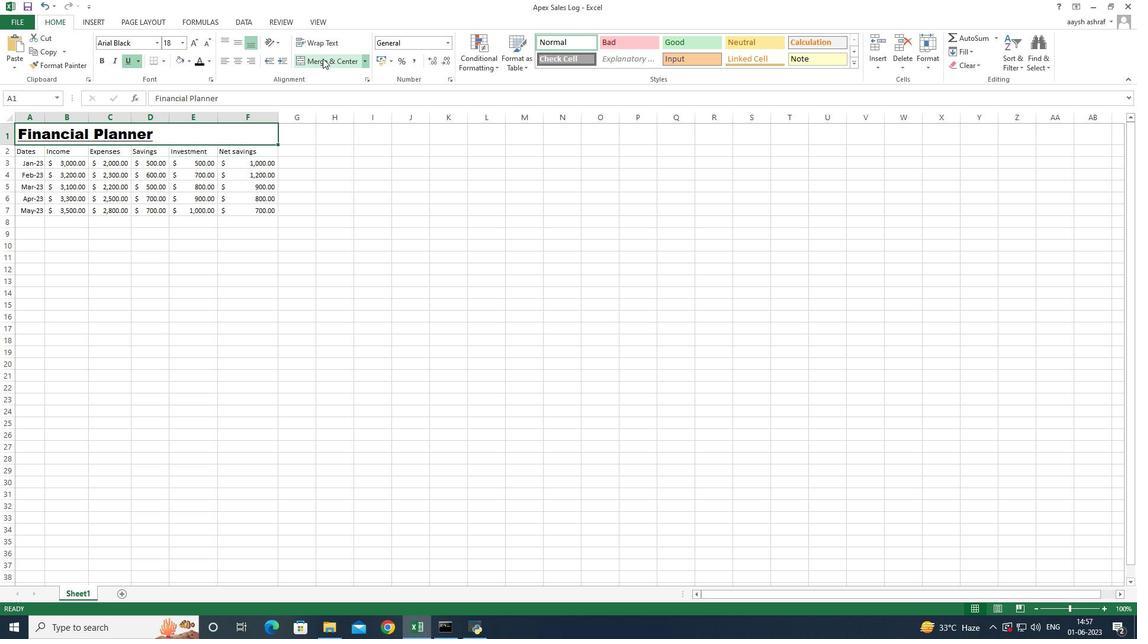 
Action: Mouse pressed left at (322, 60)
Screenshot: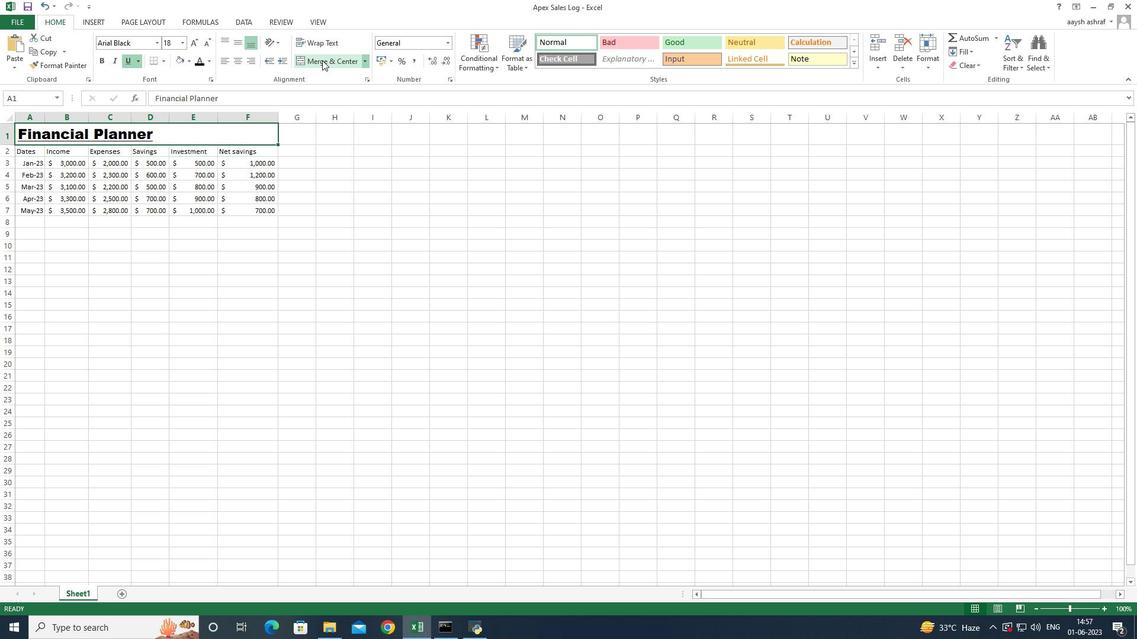 
Action: Mouse moved to (187, 224)
Screenshot: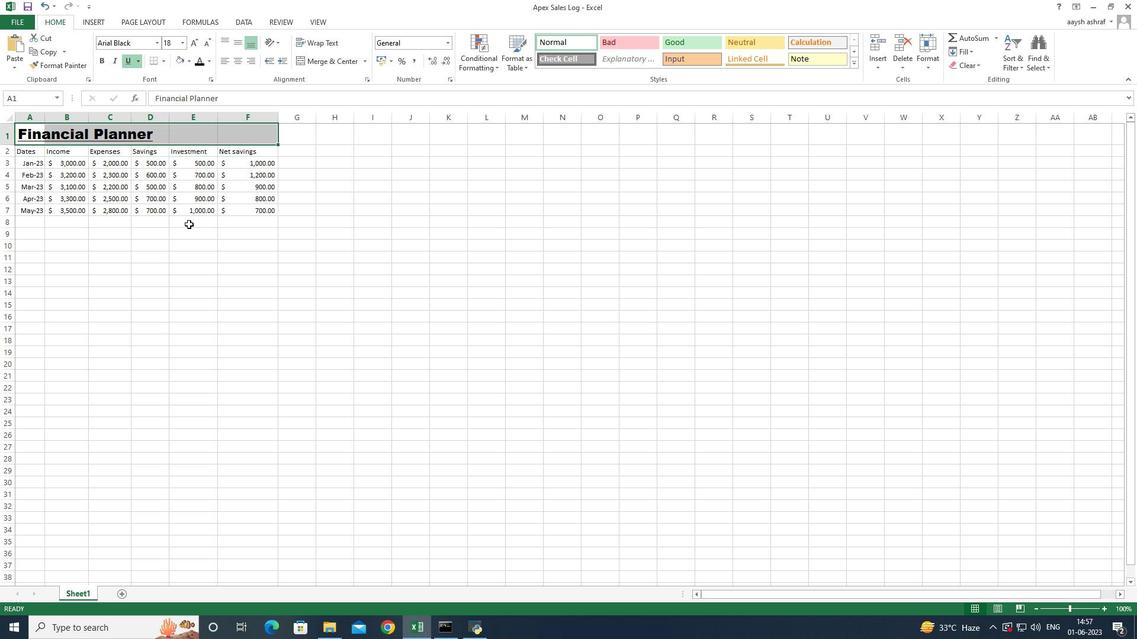 
Action: Mouse pressed left at (187, 224)
Screenshot: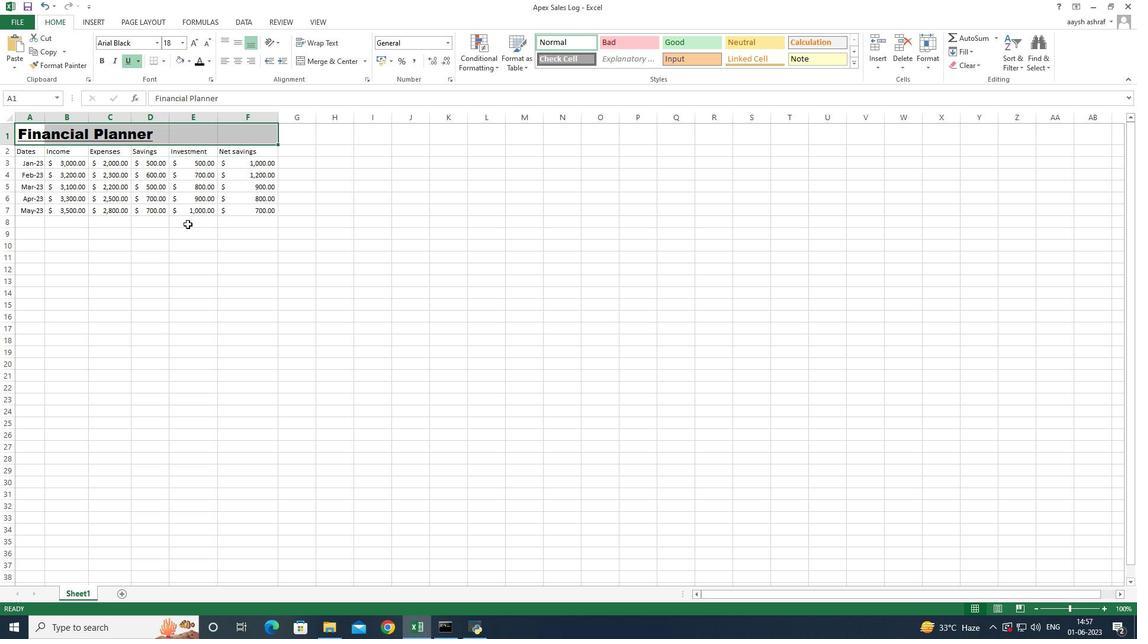 
Action: Mouse moved to (148, 136)
Screenshot: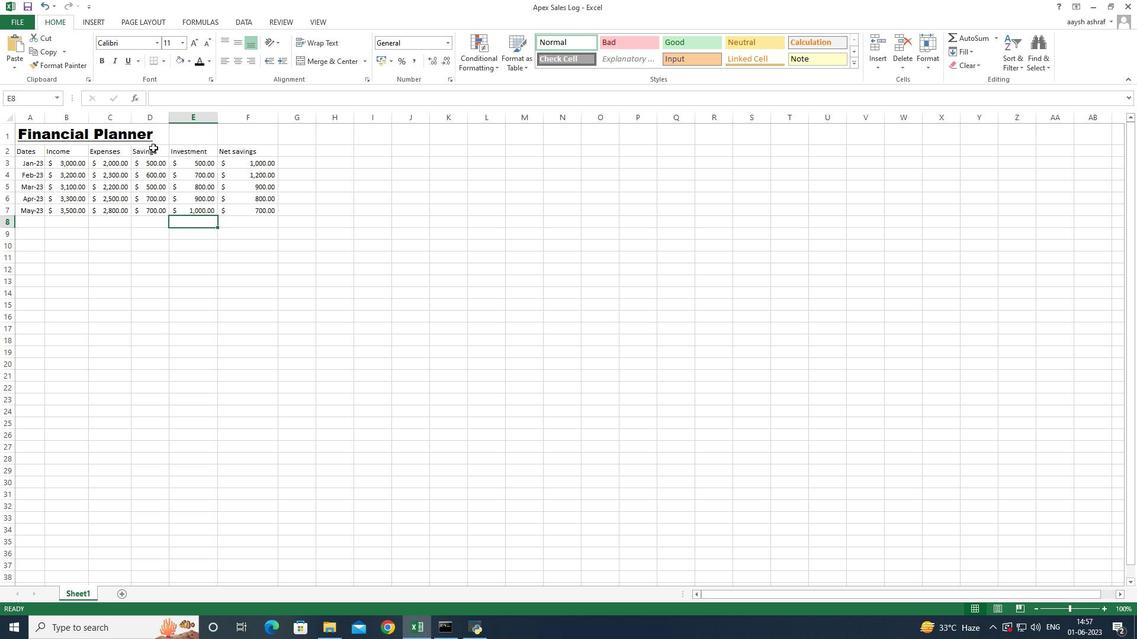 
Action: Mouse pressed left at (148, 136)
Screenshot: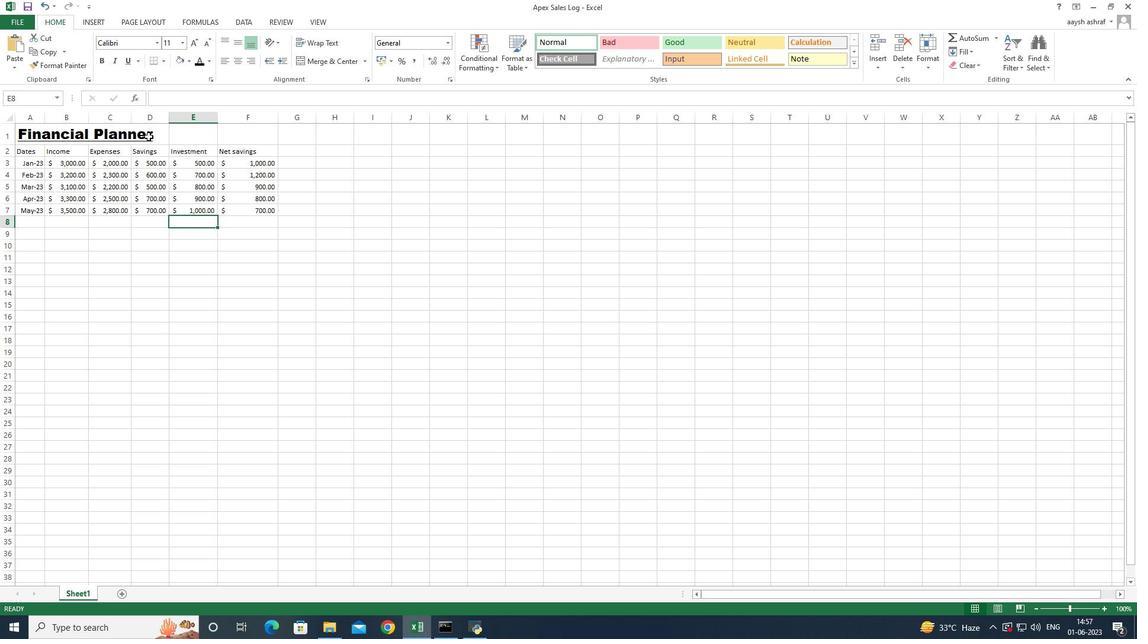 
Action: Mouse moved to (110, 137)
Screenshot: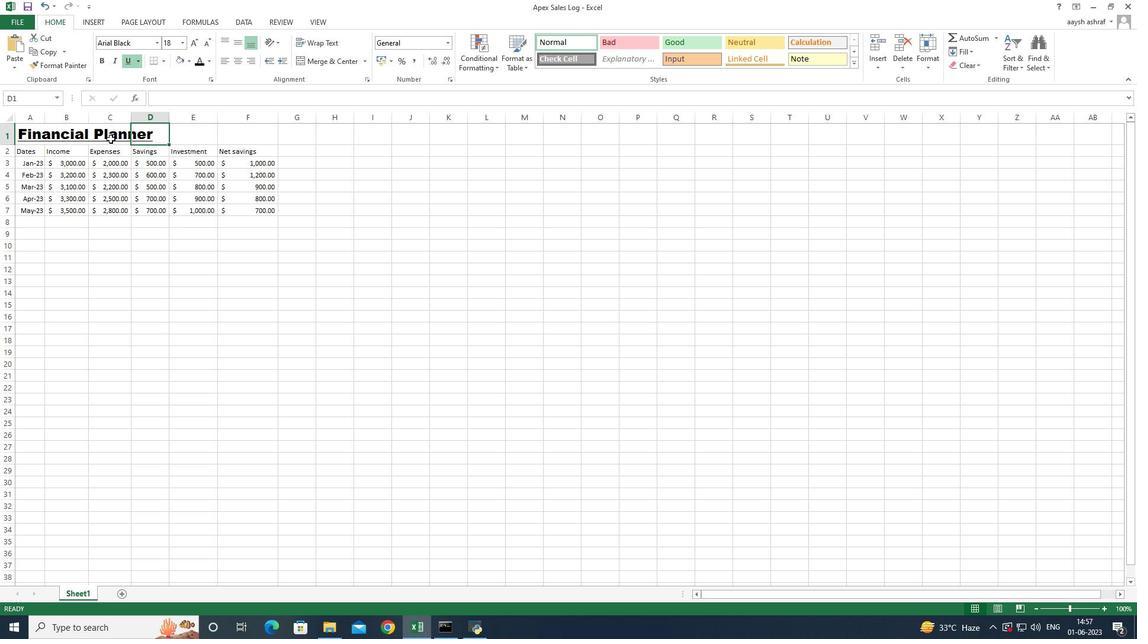 
Action: Mouse pressed left at (110, 137)
Screenshot: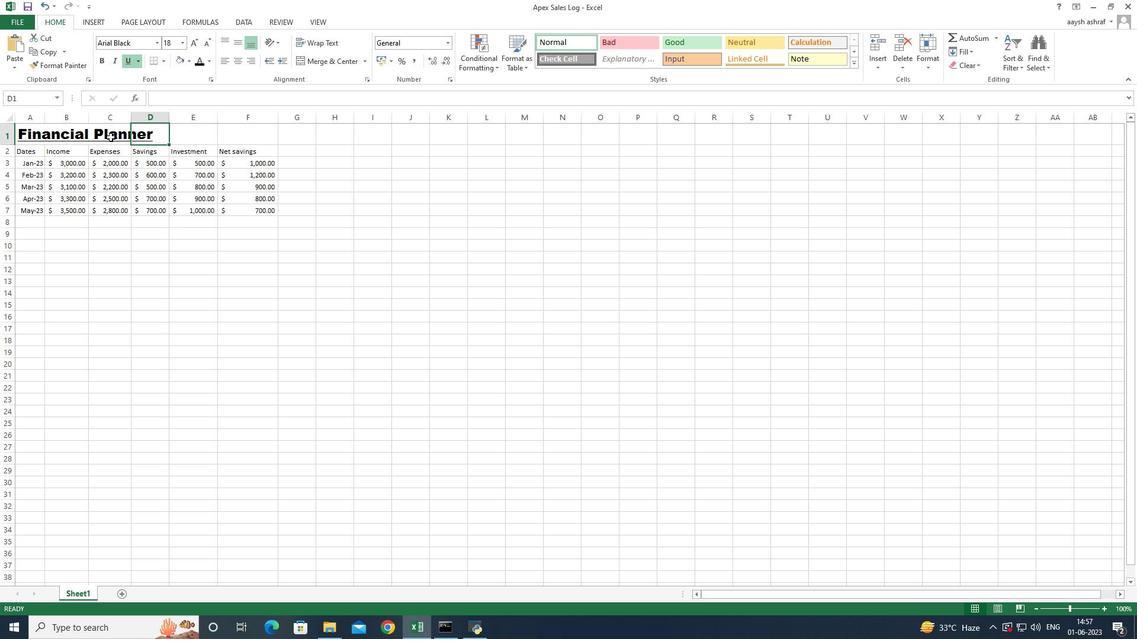 
Action: Mouse moved to (33, 135)
Screenshot: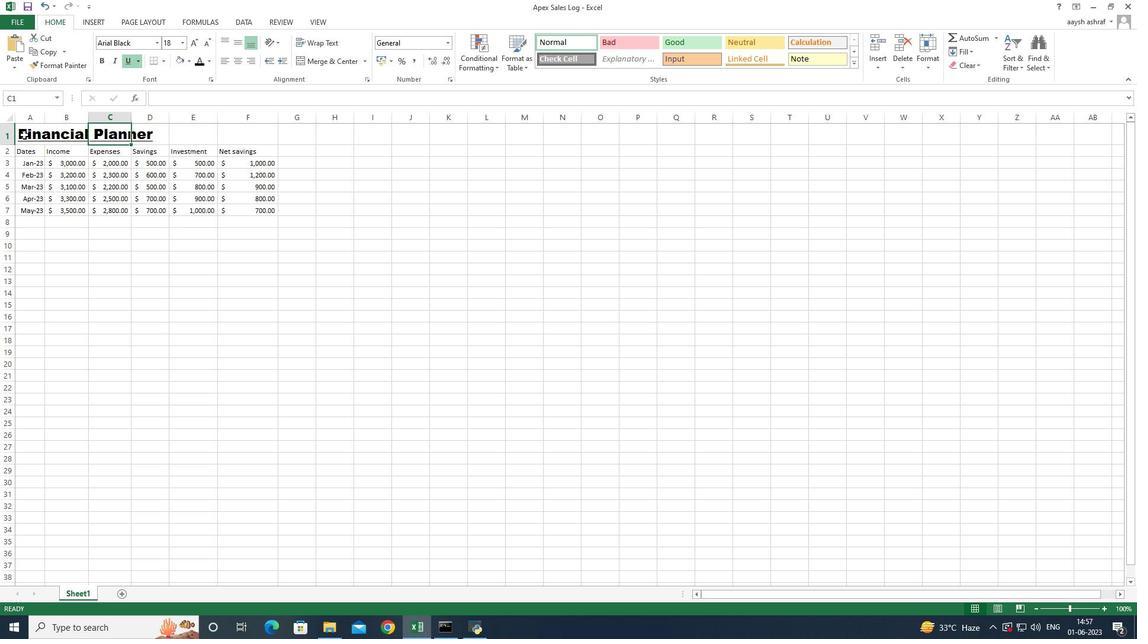 
Action: Mouse pressed left at (33, 135)
Screenshot: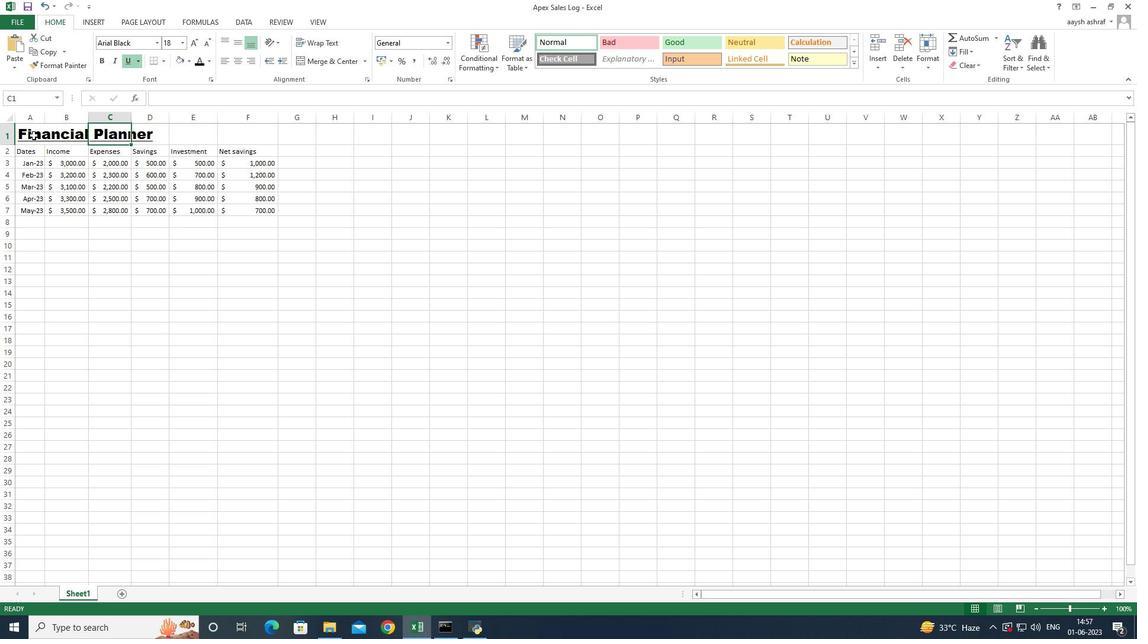
Action: Key pressed <Key.shift_r><Key.shift_r><Key.shift_r><Key.shift_r><Key.right><Key.right><Key.right><Key.right><Key.right>
Screenshot: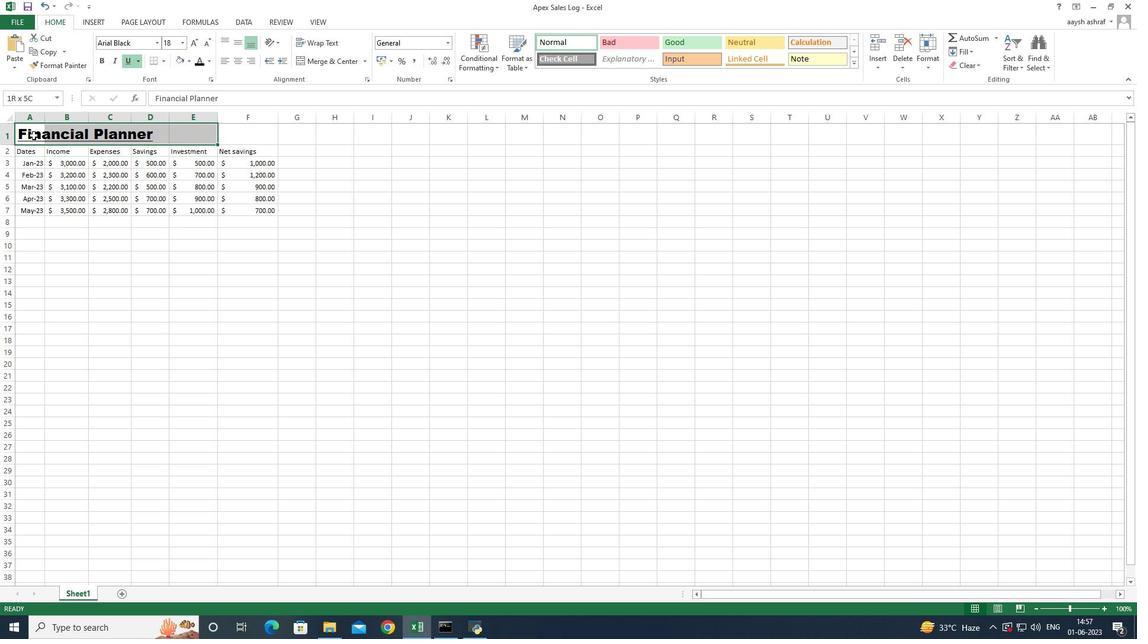 
Action: Mouse moved to (241, 61)
Screenshot: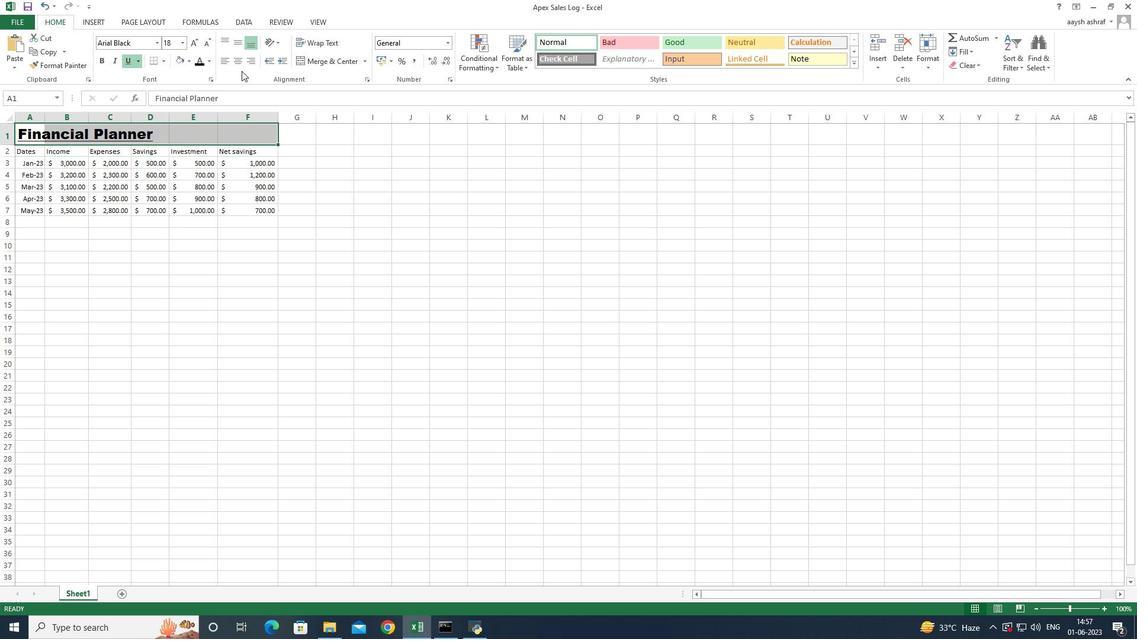 
Action: Mouse pressed left at (241, 61)
Screenshot: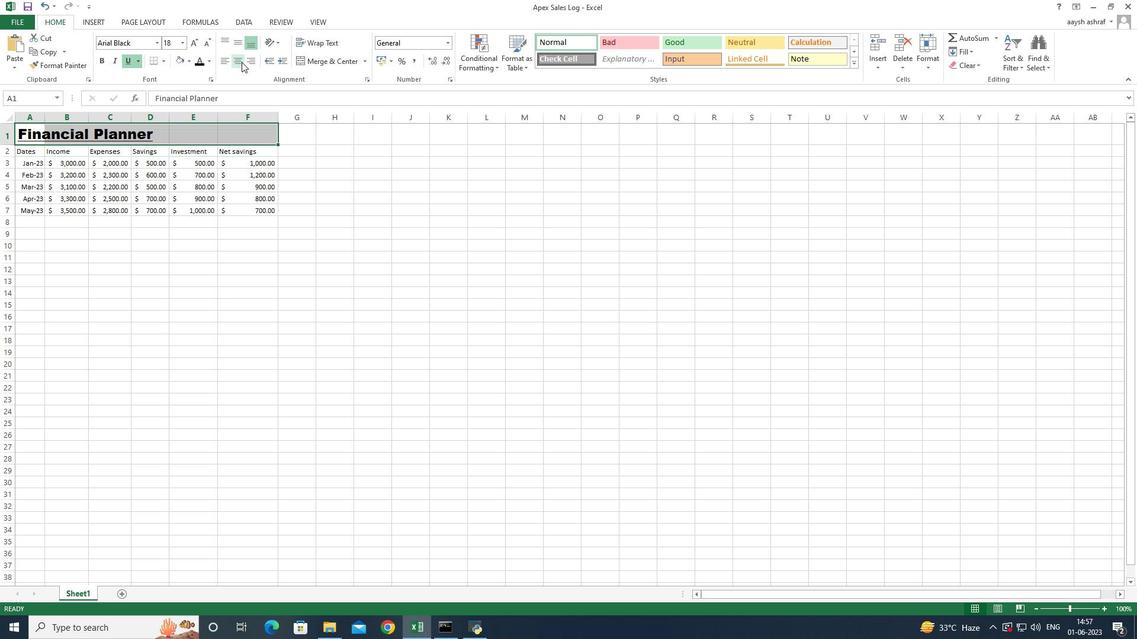 
Action: Mouse moved to (238, 59)
Screenshot: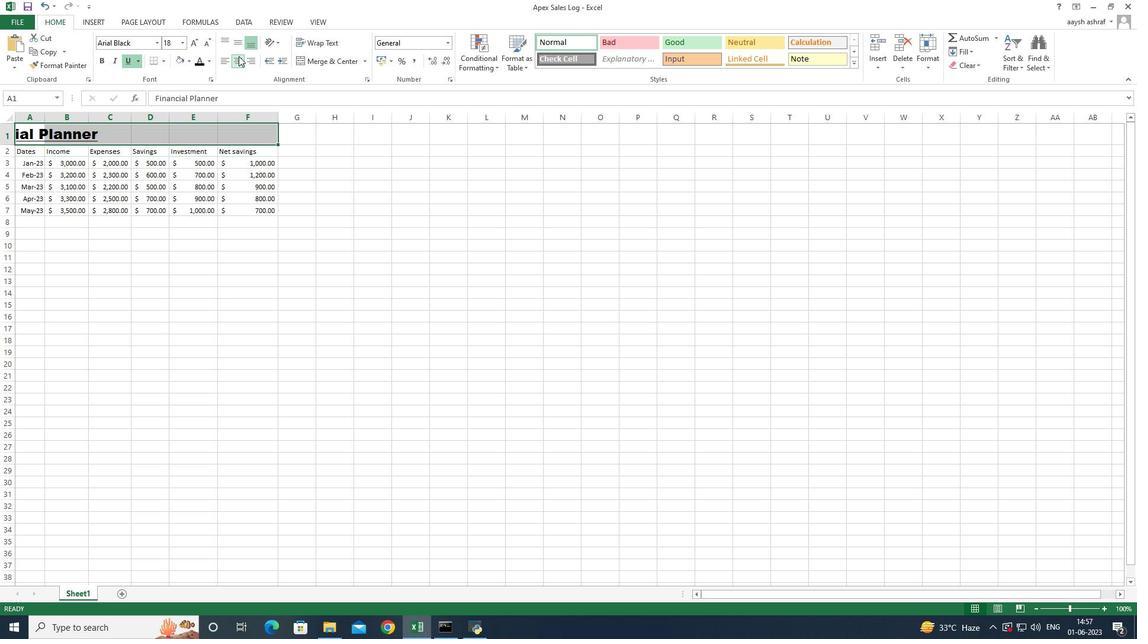 
Action: Mouse pressed left at (238, 59)
Screenshot: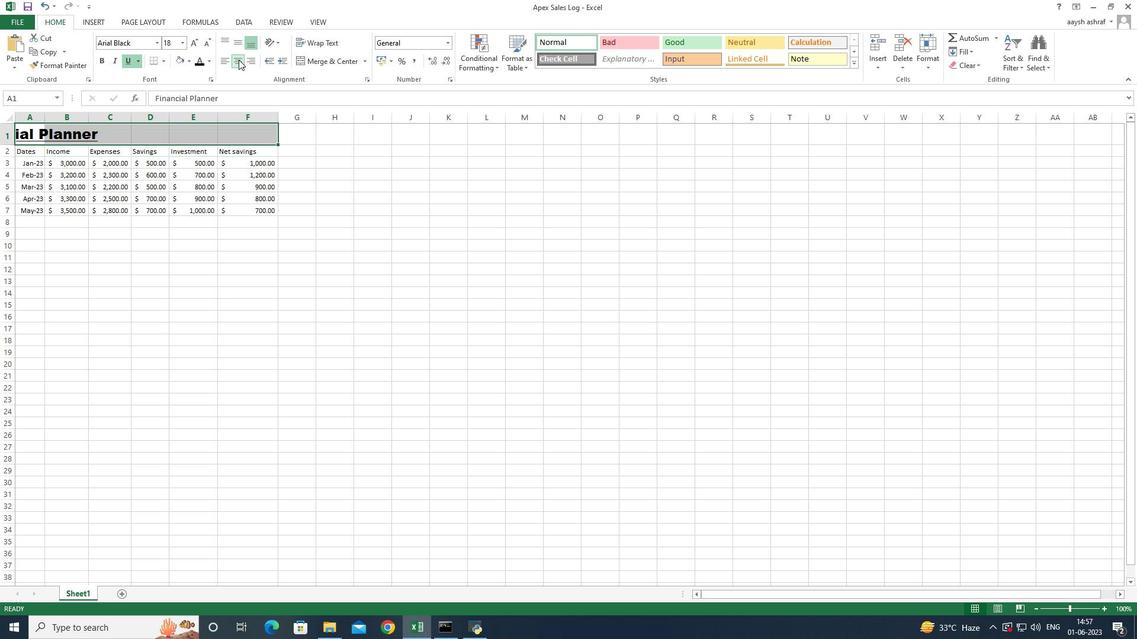 
Action: Mouse moved to (303, 62)
Screenshot: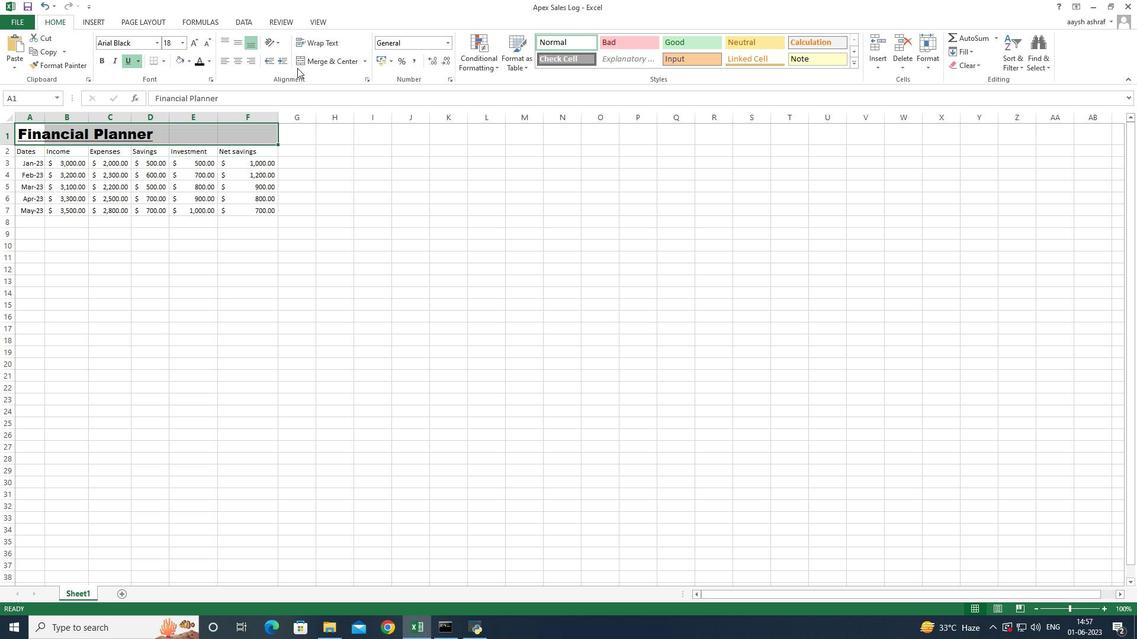 
Action: Mouse pressed left at (303, 62)
Screenshot: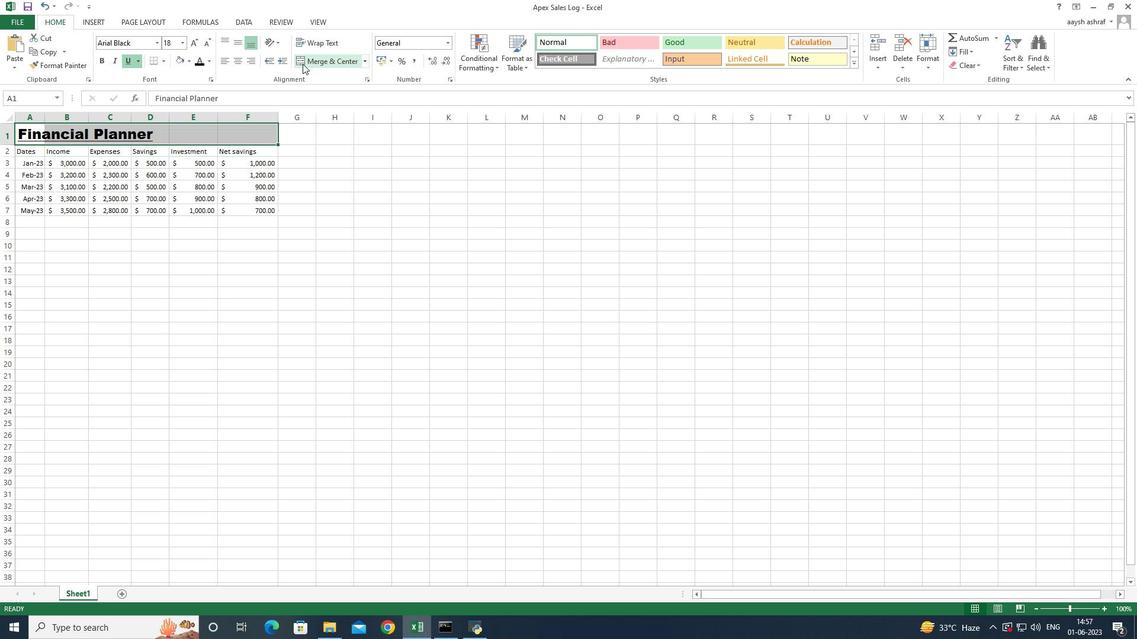 
Action: Mouse moved to (194, 267)
Screenshot: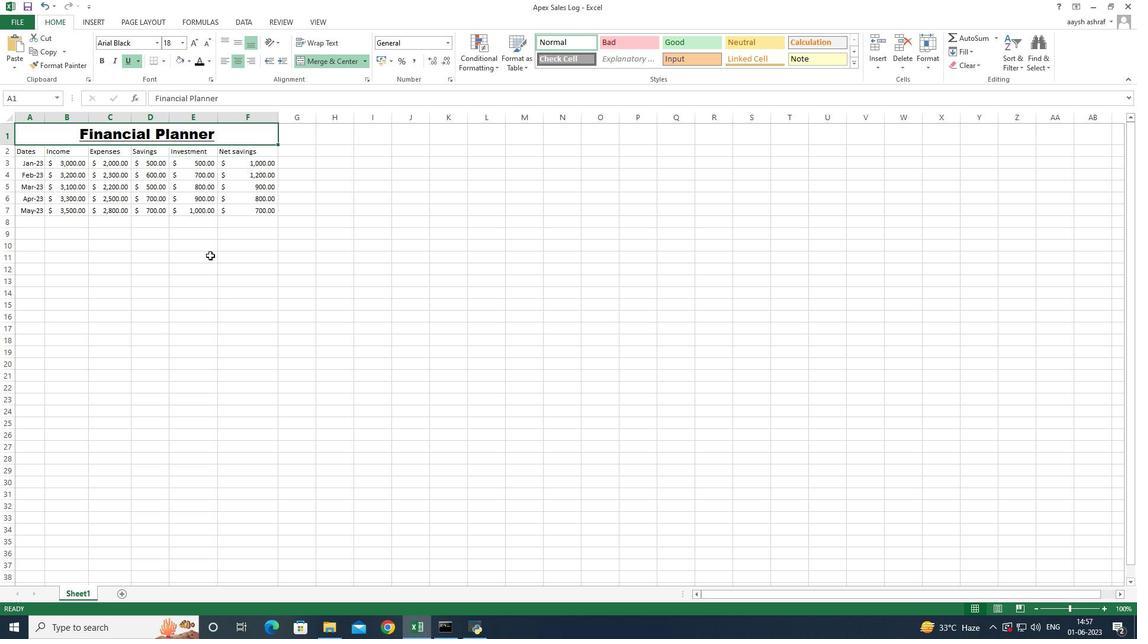 
Action: Mouse pressed left at (194, 267)
Screenshot: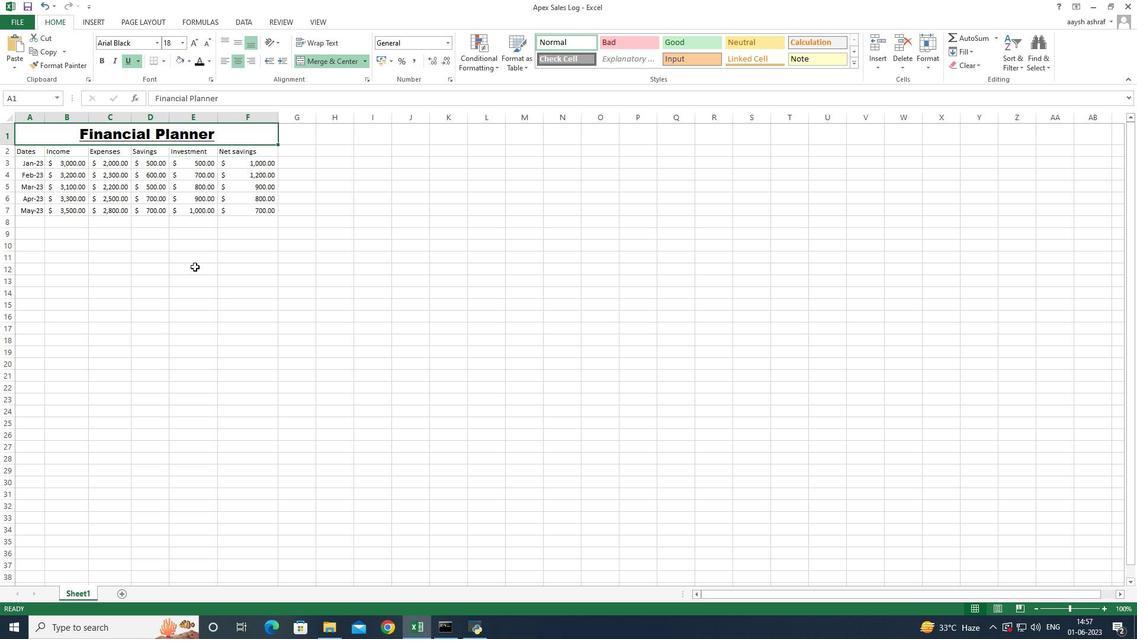 
Action: Mouse moved to (178, 248)
Screenshot: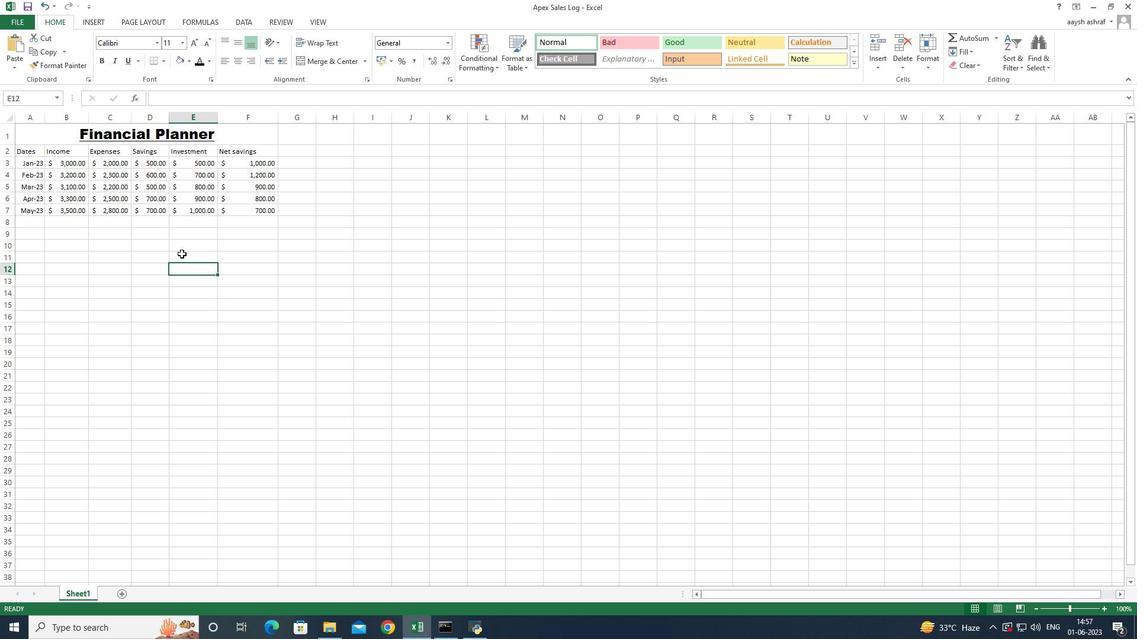 
Action: Mouse scrolled (178, 248) with delta (0, 0)
Screenshot: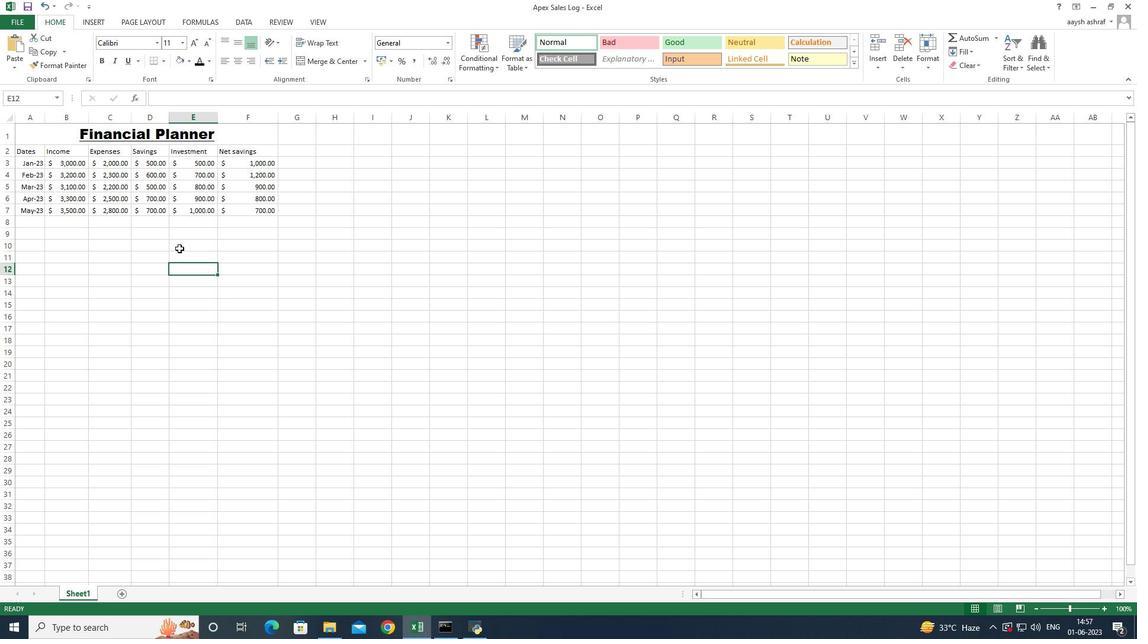 
Action: Mouse scrolled (178, 248) with delta (0, 0)
Screenshot: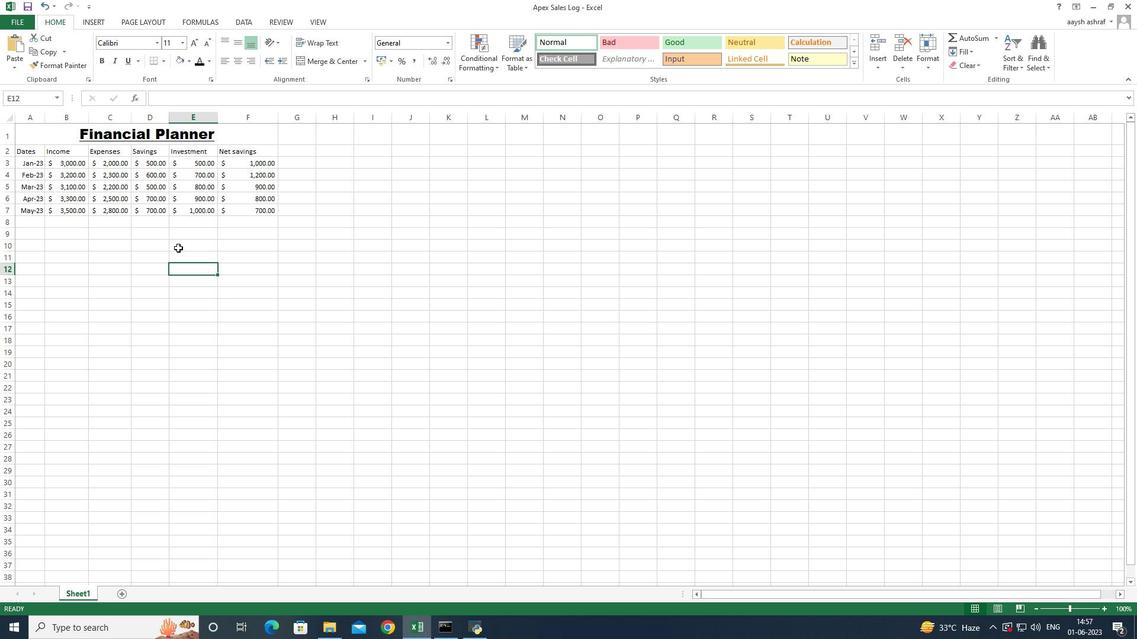 
Action: Mouse moved to (30, 152)
Screenshot: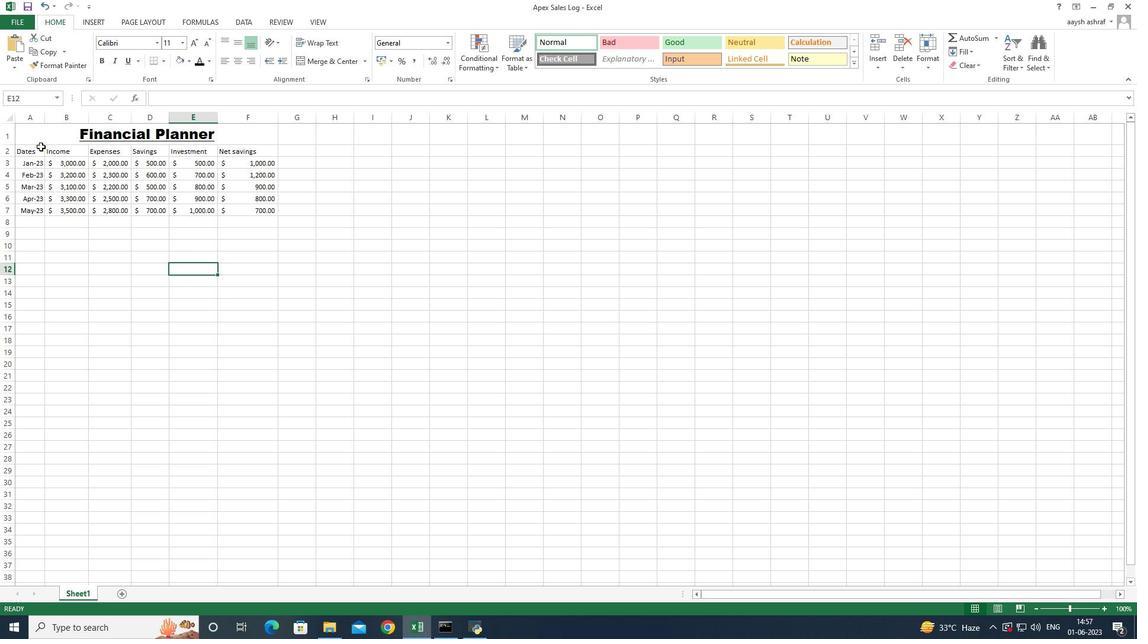 
Action: Mouse pressed left at (30, 152)
Screenshot: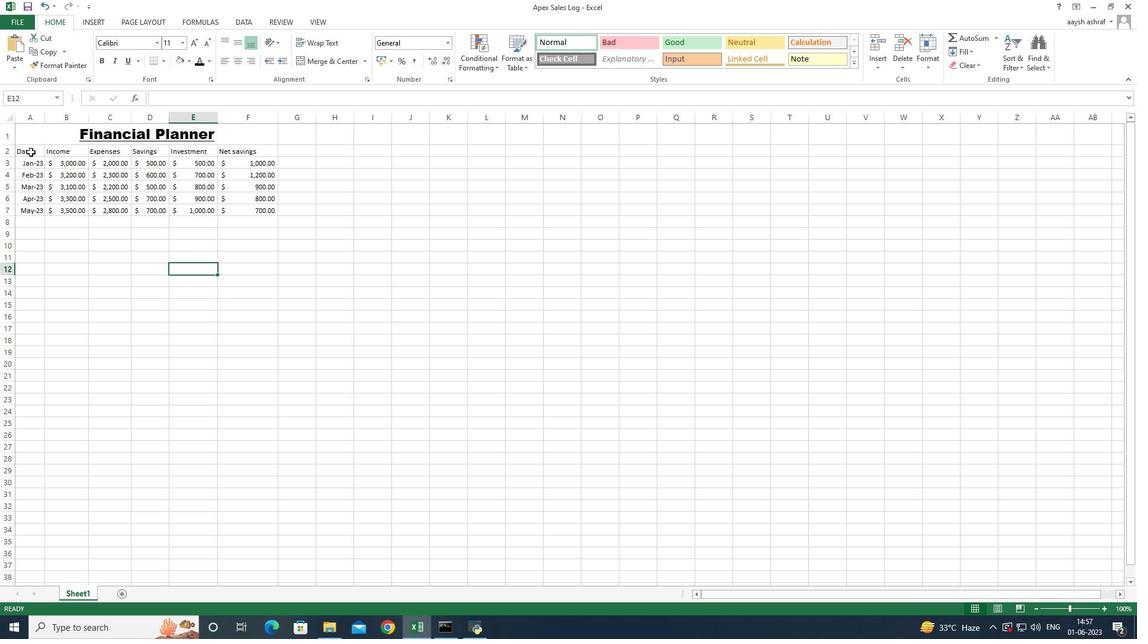 
Action: Mouse moved to (36, 152)
Screenshot: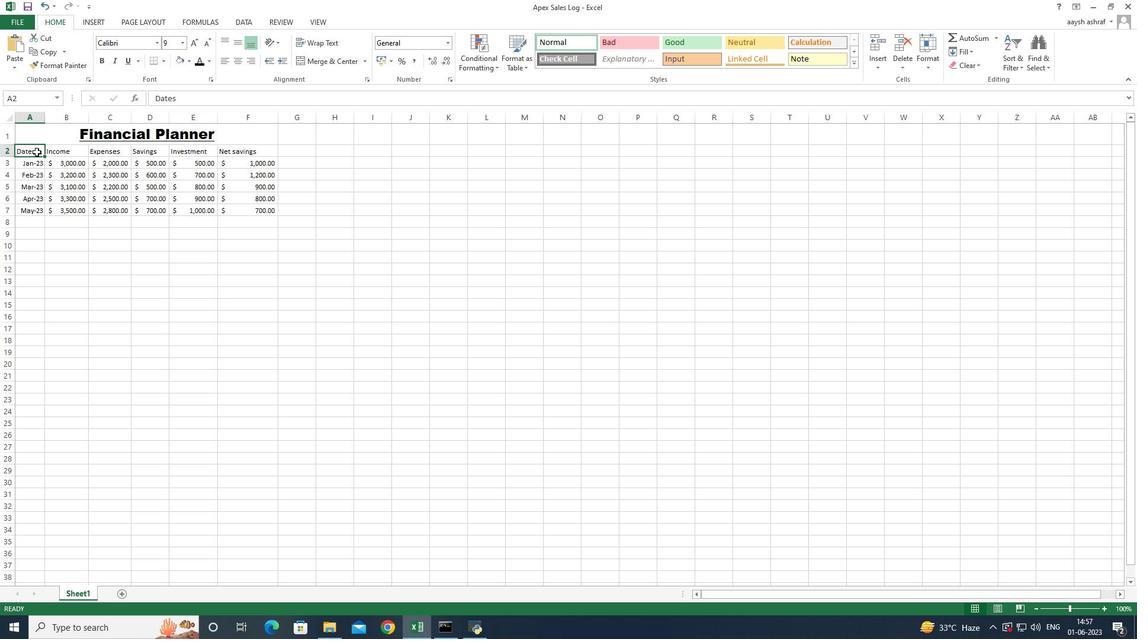 
Action: Key pressed <Key.shift_r><Key.shift_r><Key.shift_r><Key.shift_r><Key.right><Key.right><Key.right><Key.right><Key.right>
Screenshot: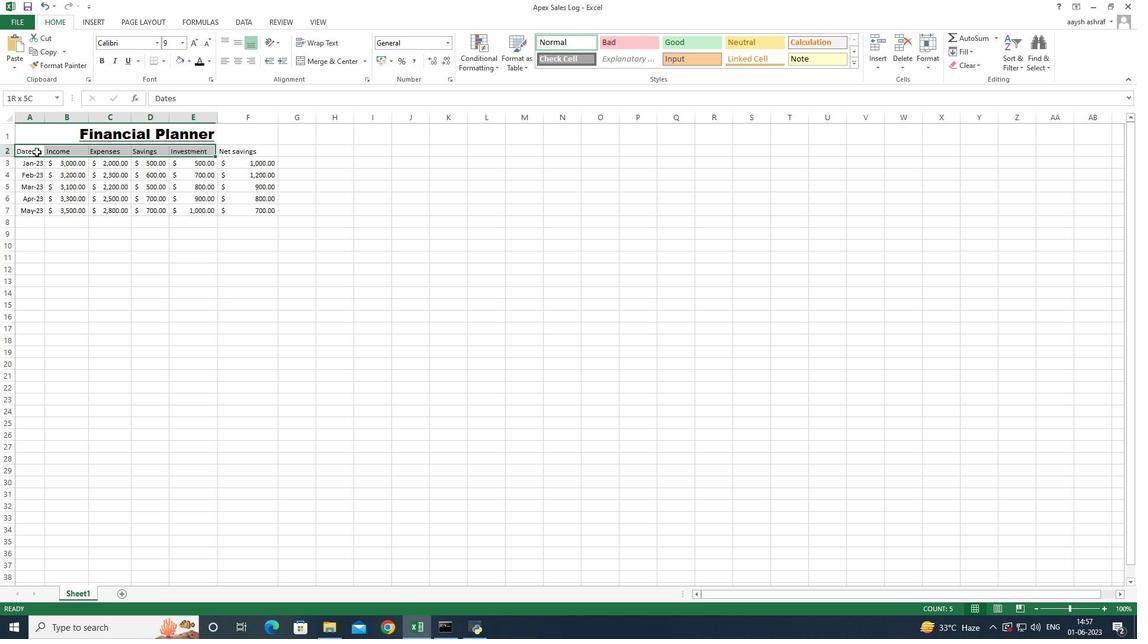 
Action: Mouse moved to (236, 64)
Screenshot: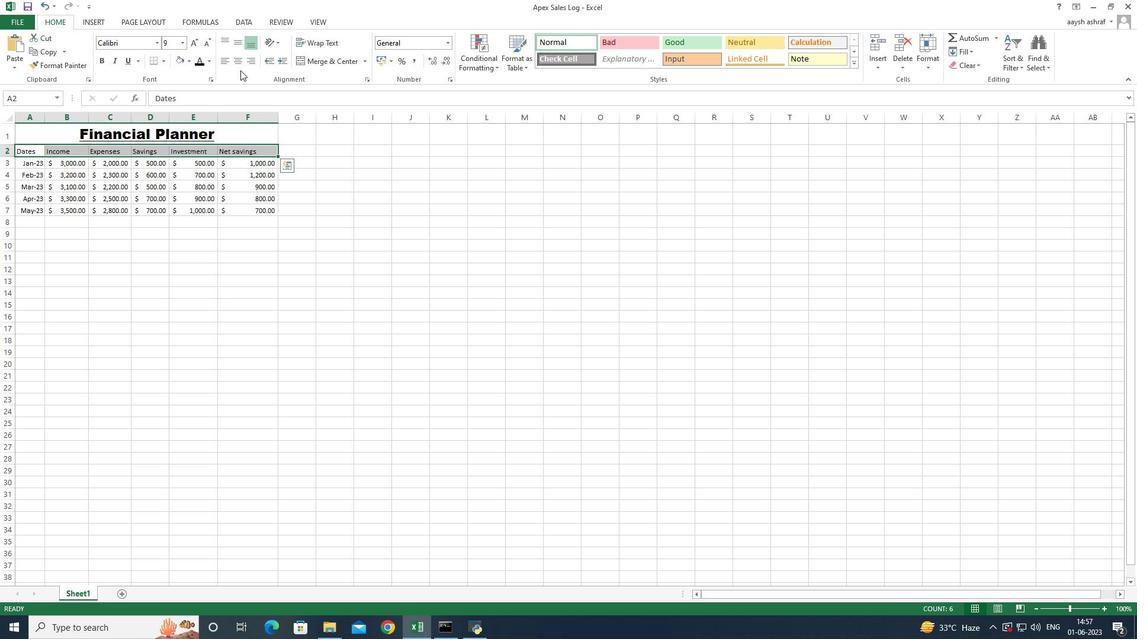 
Action: Mouse pressed left at (236, 64)
Screenshot: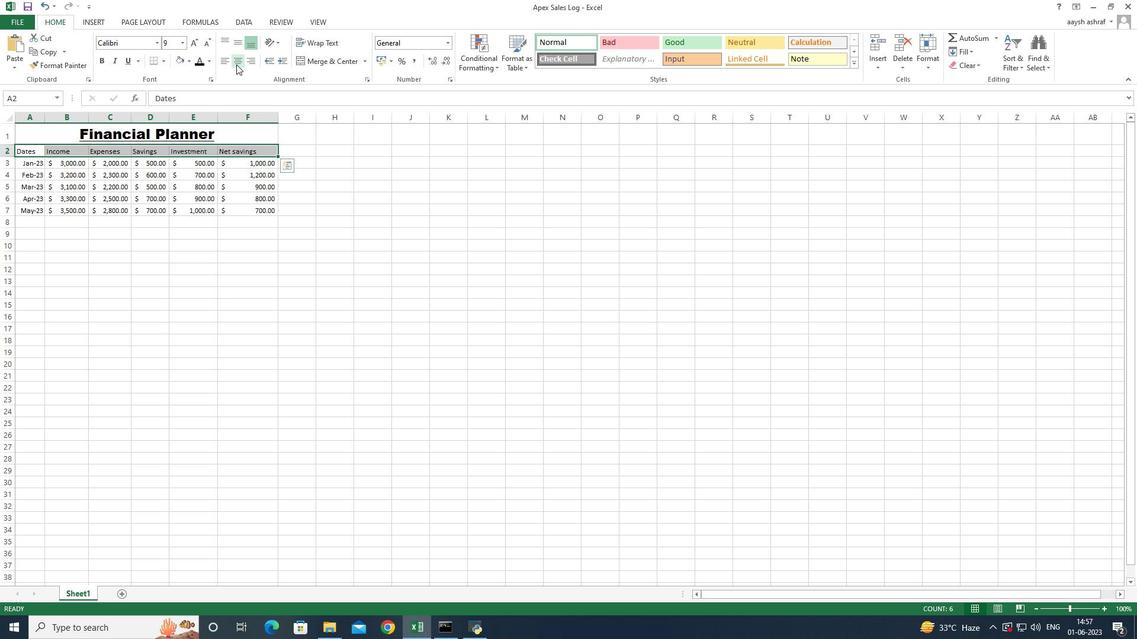 
Action: Mouse moved to (223, 276)
Screenshot: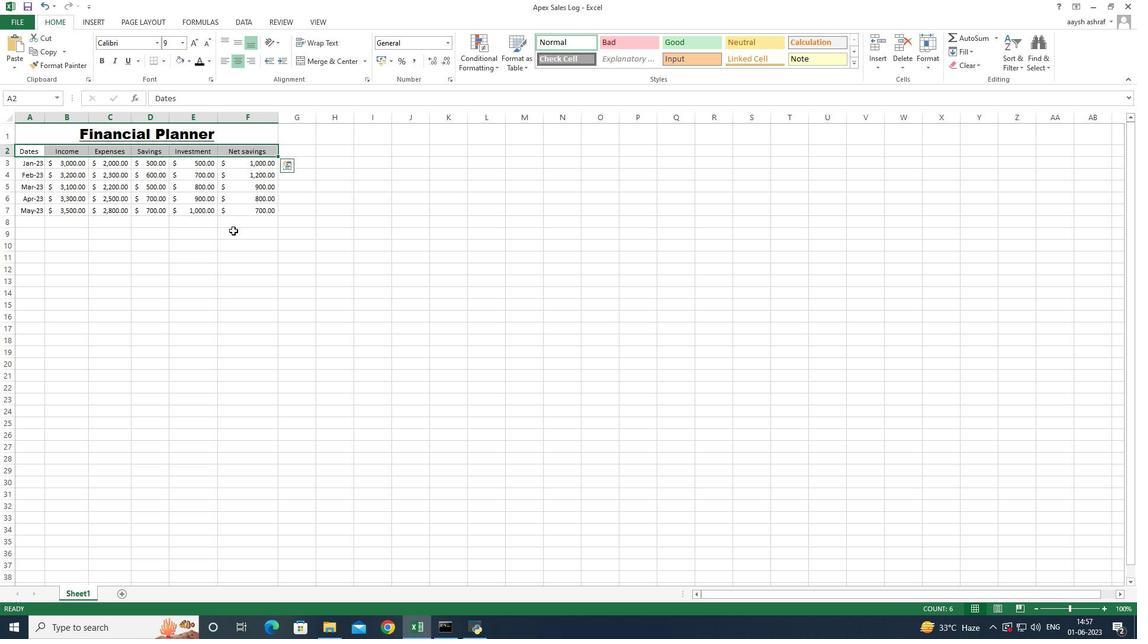 
Action: Mouse pressed left at (223, 276)
Screenshot: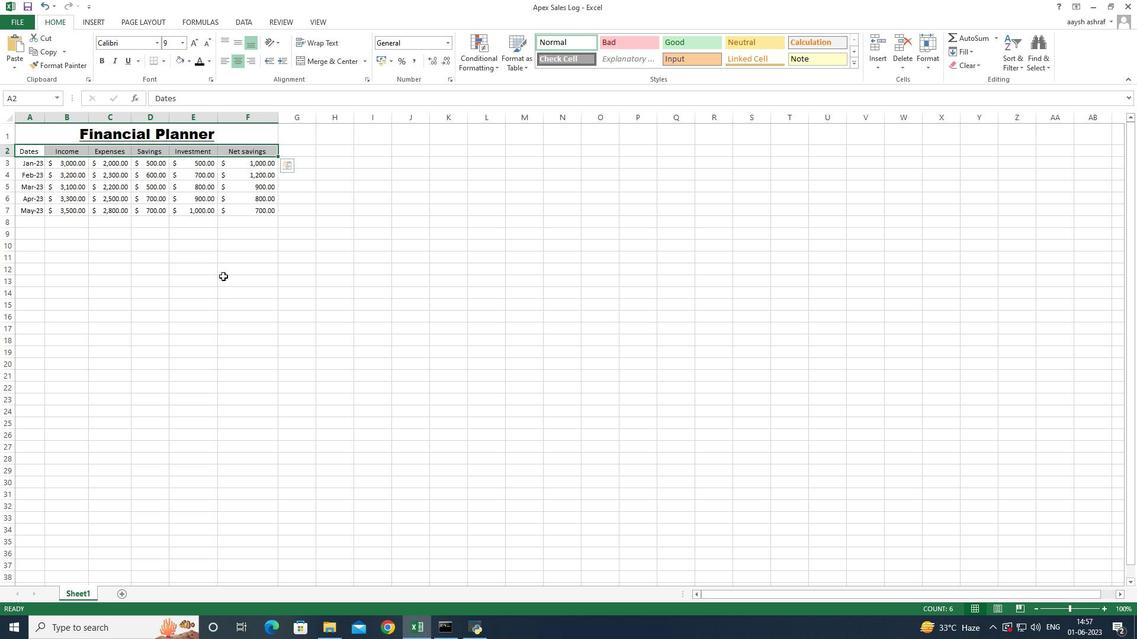 
Action: Mouse moved to (141, 233)
Screenshot: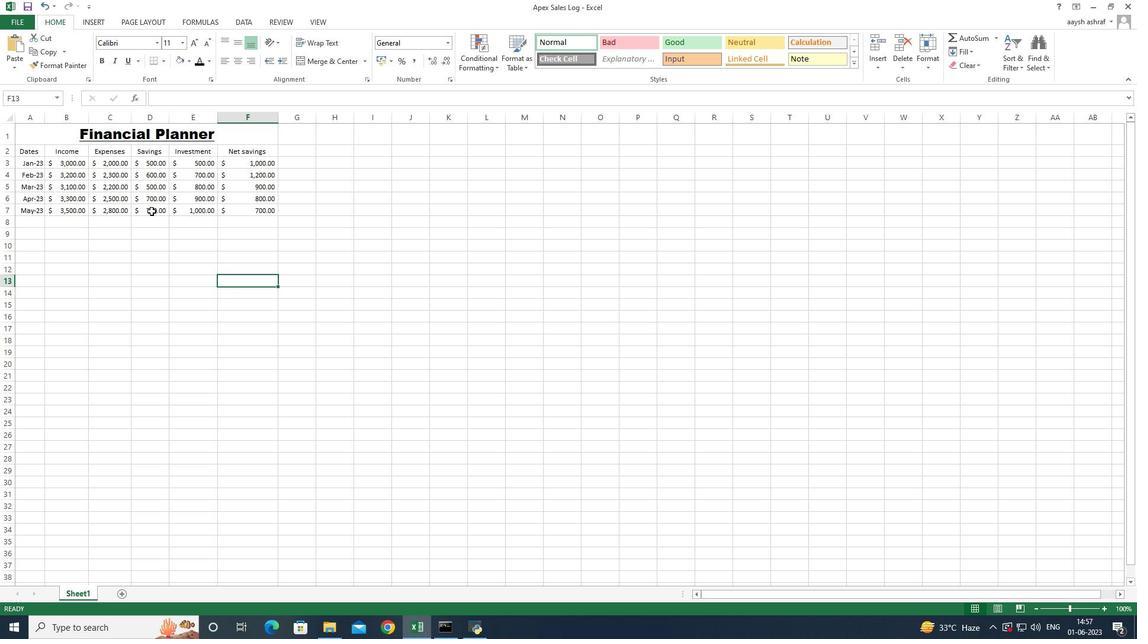 
